 Task: Calculate the shortest route from San Francisco to Big Sur.
Action: Mouse moved to (366, 106)
Screenshot: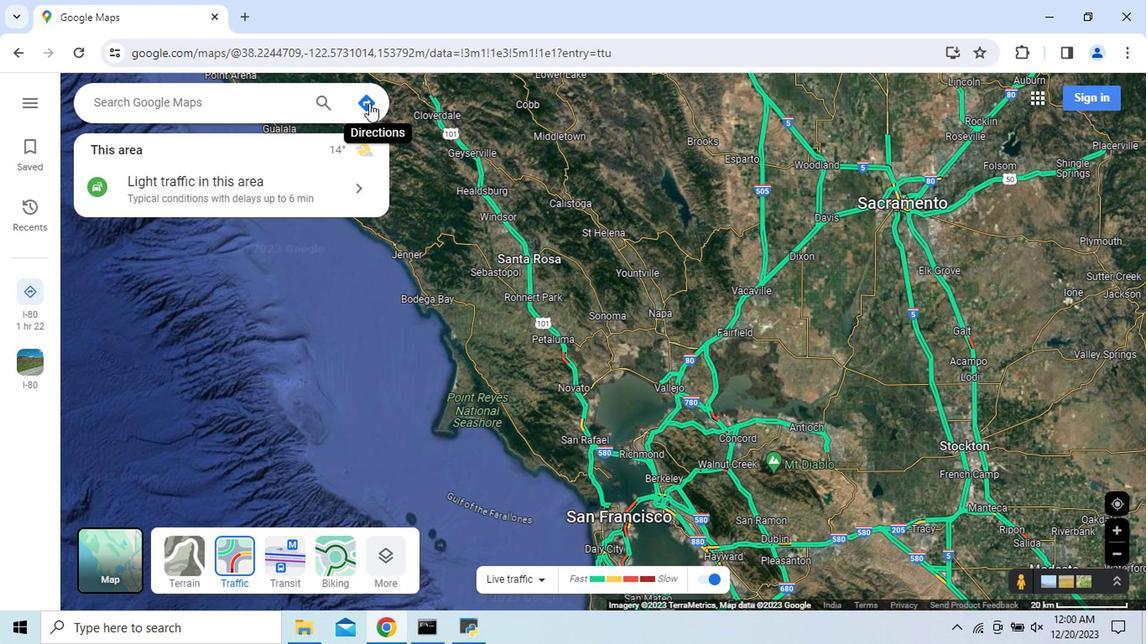 
Action: Mouse pressed left at (366, 106)
Screenshot: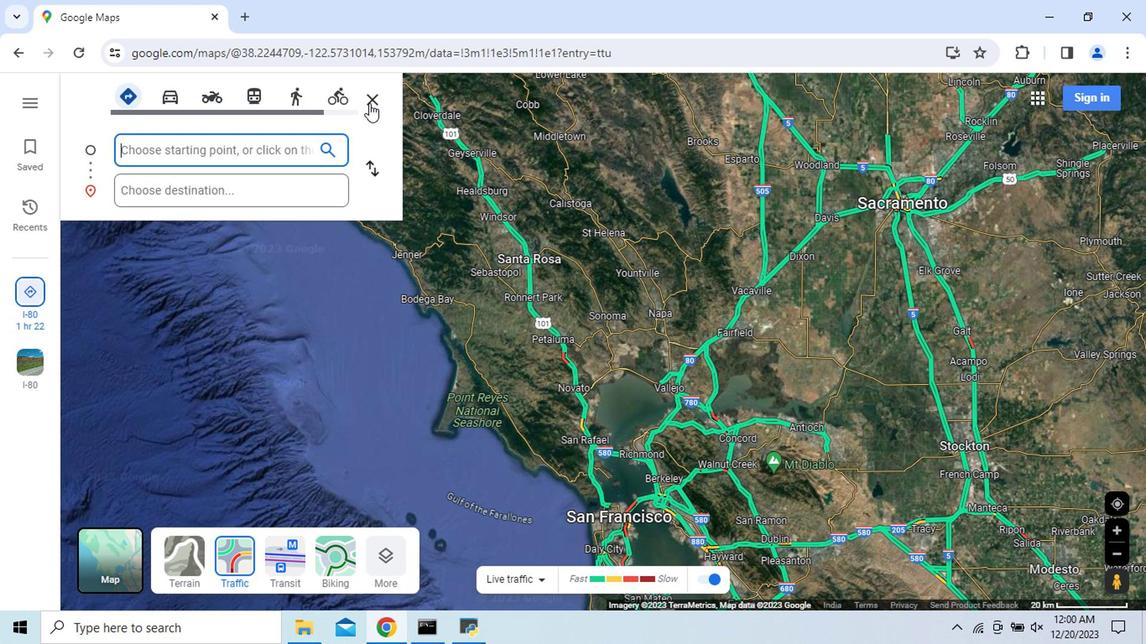 
Action: Mouse moved to (475, 367)
Screenshot: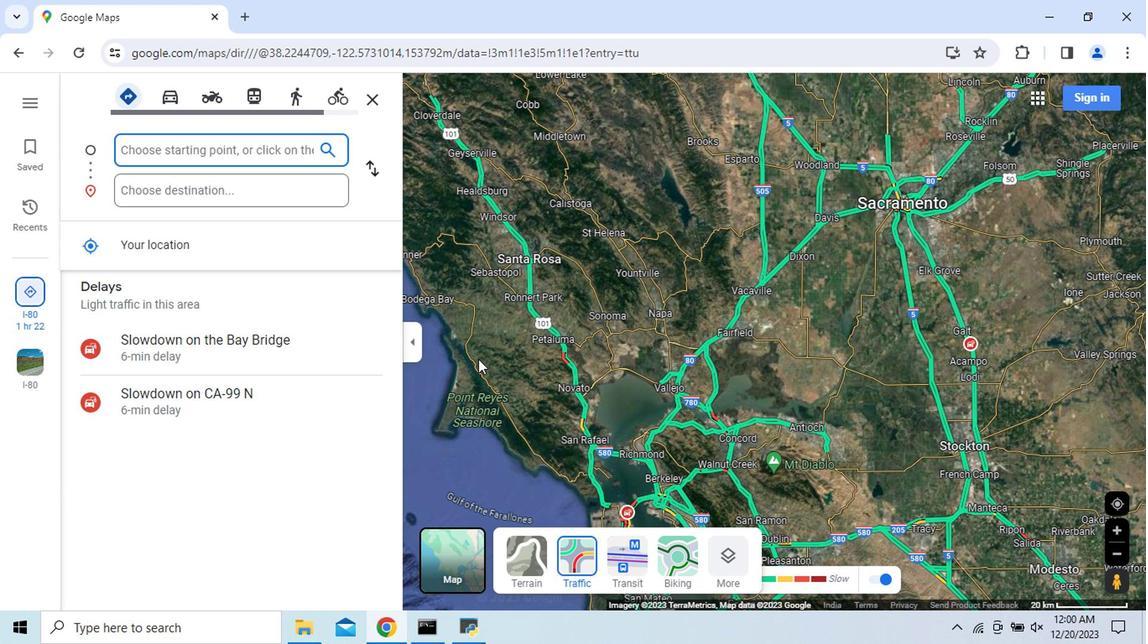 
Action: Key pressed <Key.shift>San<Key.space><Key.shift>Francisco
Screenshot: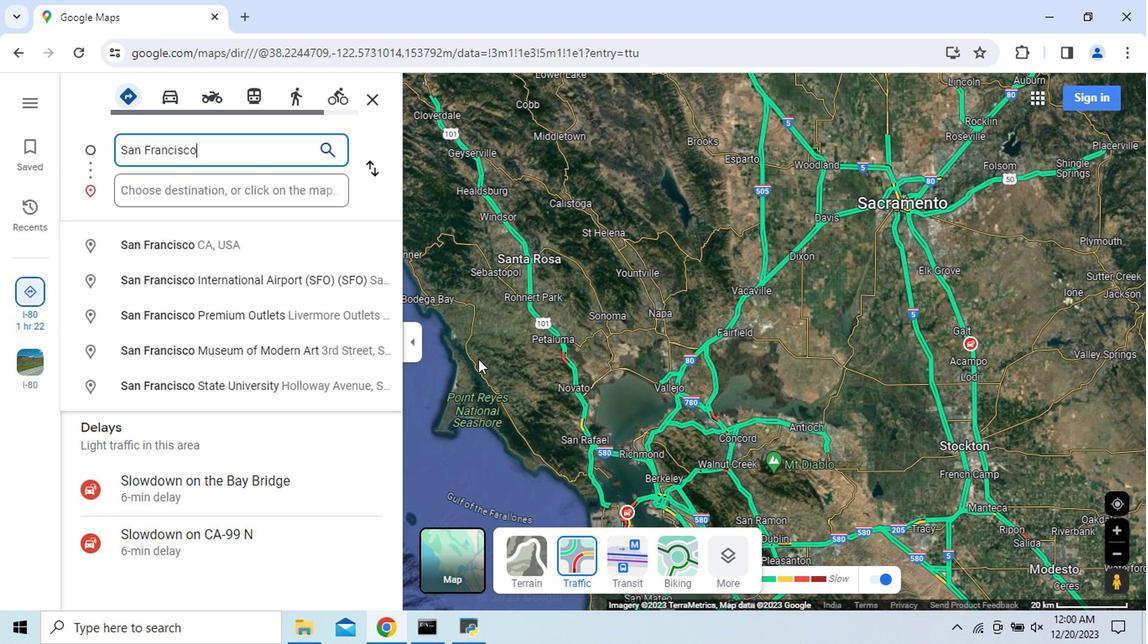 
Action: Mouse moved to (136, 194)
Screenshot: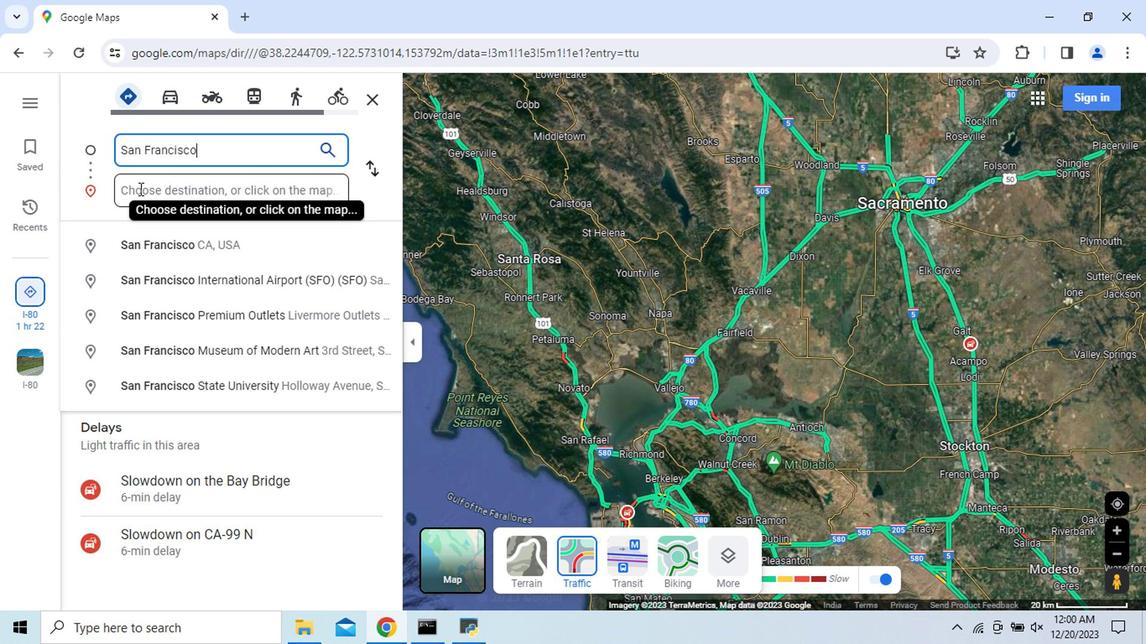 
Action: Mouse pressed left at (136, 194)
Screenshot: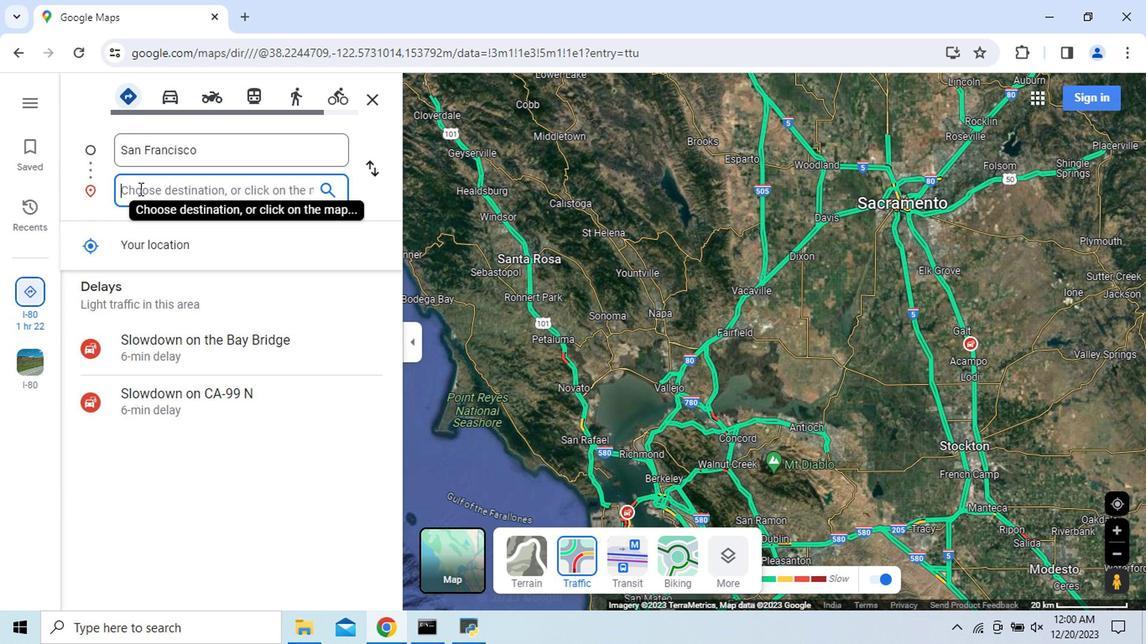 
Action: Mouse moved to (136, 194)
Screenshot: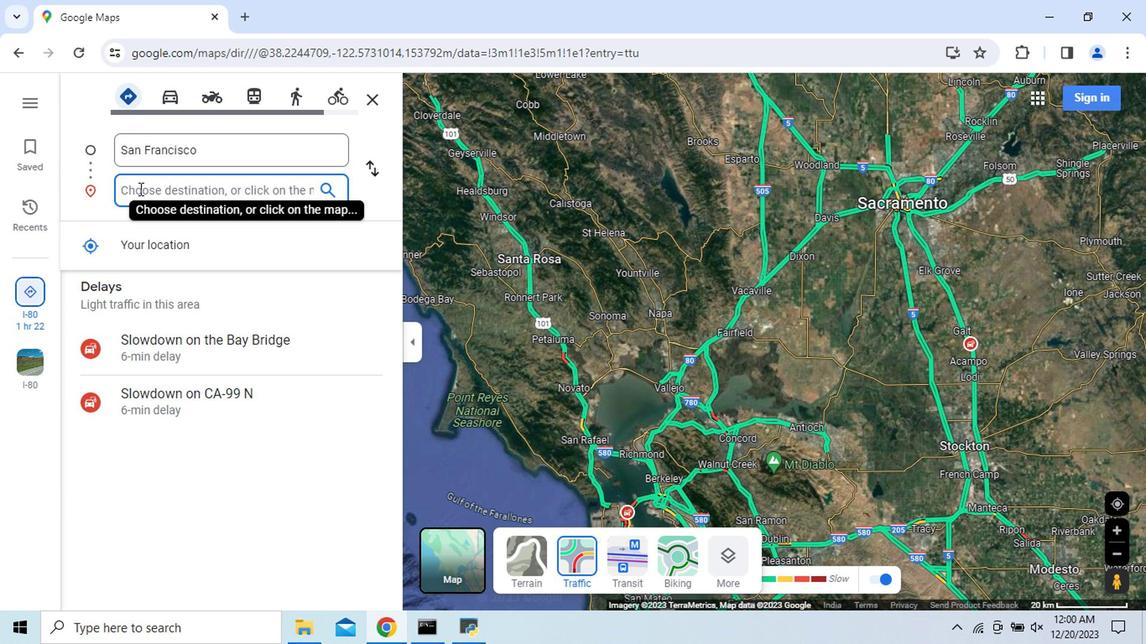 
Action: Key pressed <Key.shift>Big<Key.space><Key.shift>Sur
Screenshot: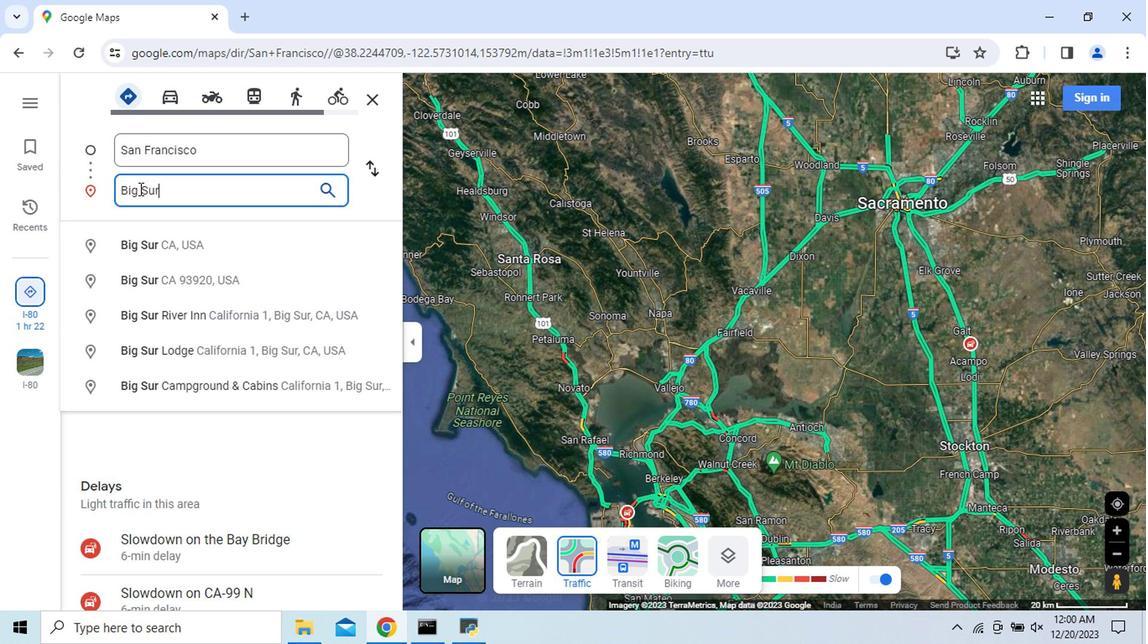
Action: Mouse moved to (167, 253)
Screenshot: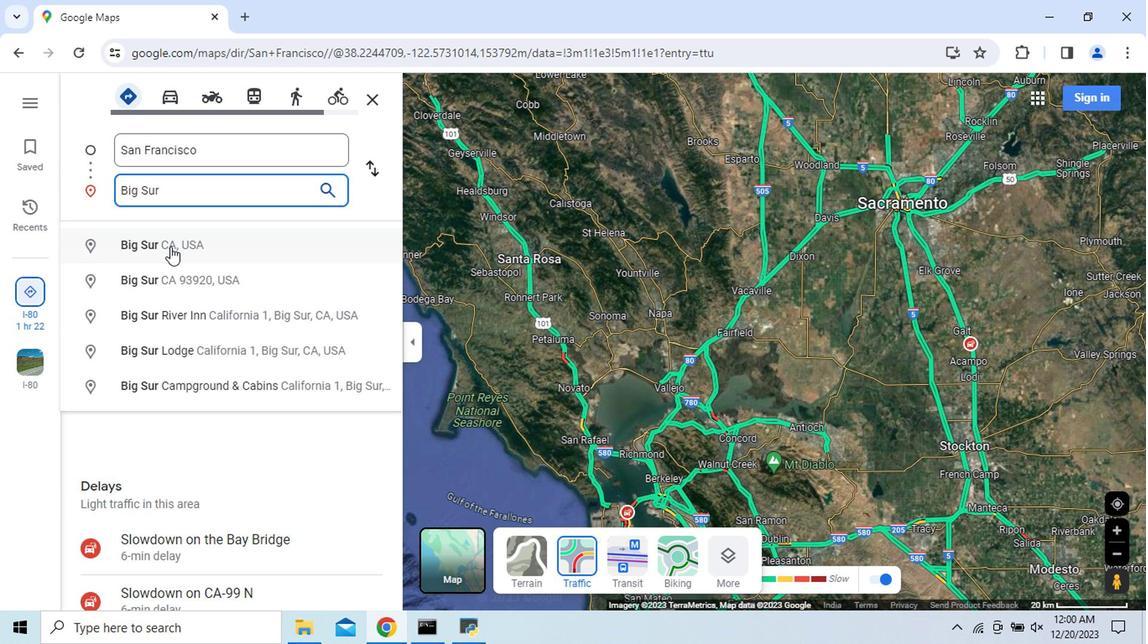 
Action: Mouse pressed left at (167, 253)
Screenshot: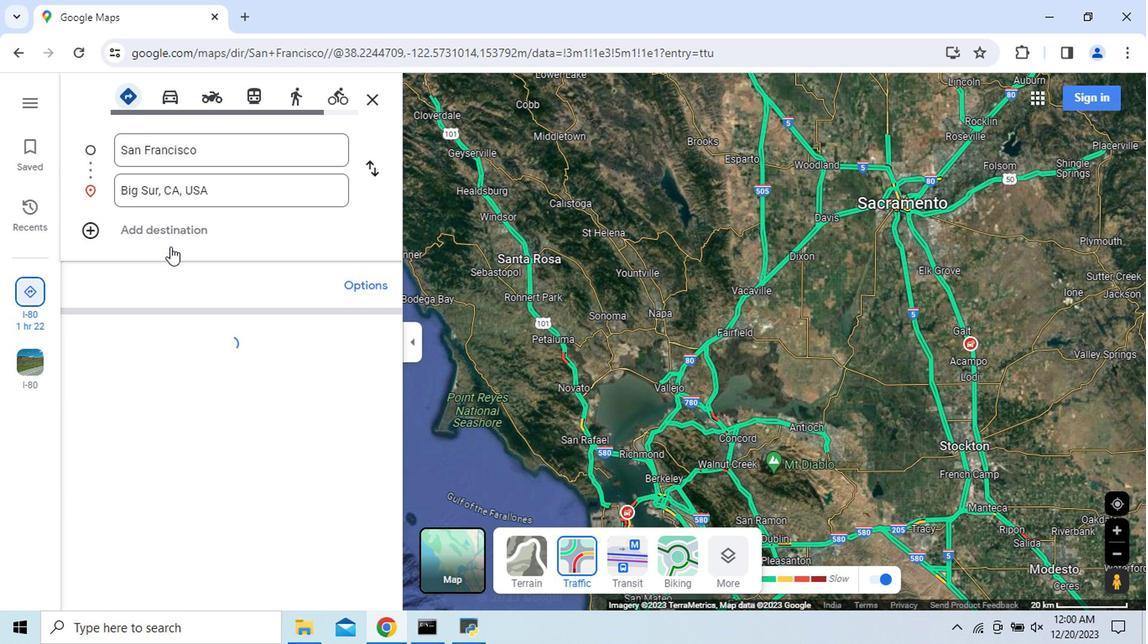 
Action: Mouse moved to (577, 567)
Screenshot: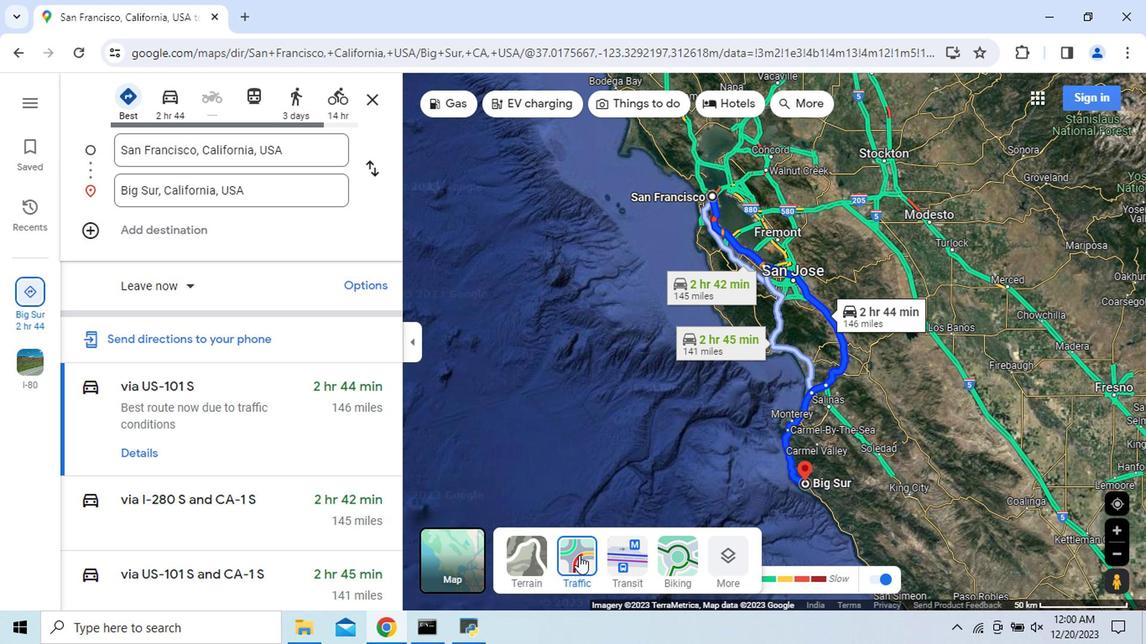 
Action: Mouse pressed left at (577, 567)
Screenshot: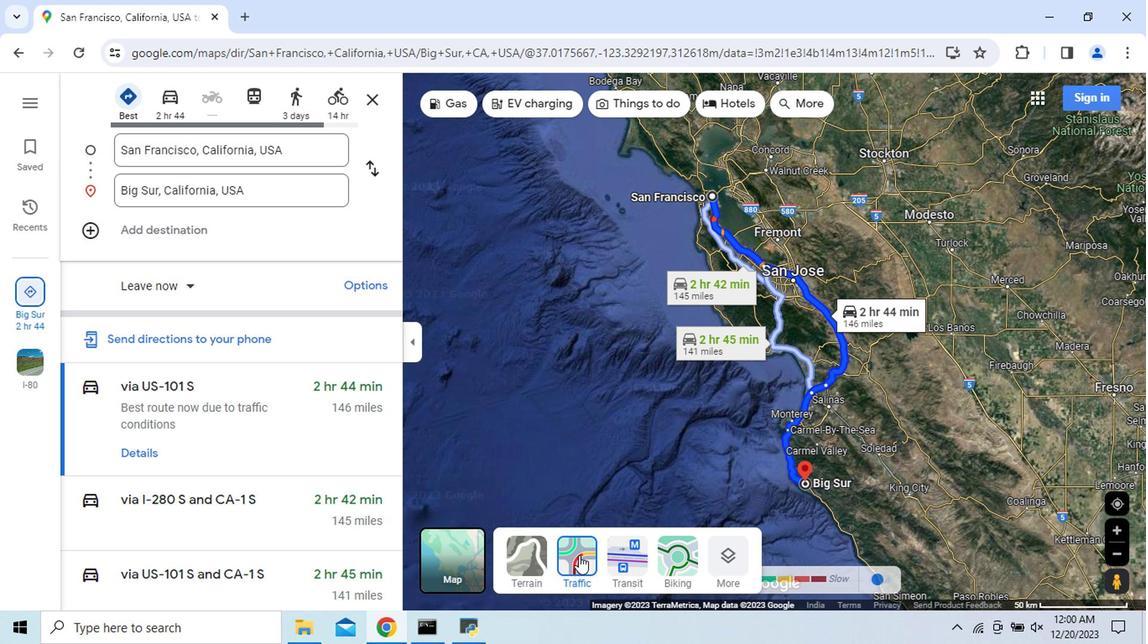 
Action: Mouse moved to (124, 100)
Screenshot: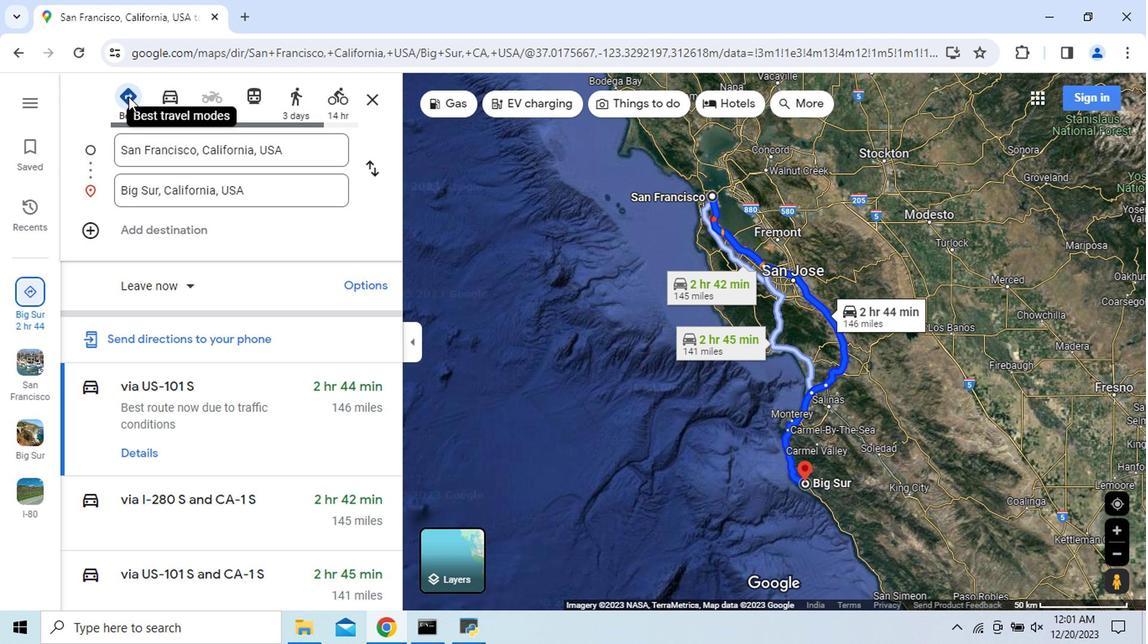 
Action: Mouse pressed left at (124, 100)
Screenshot: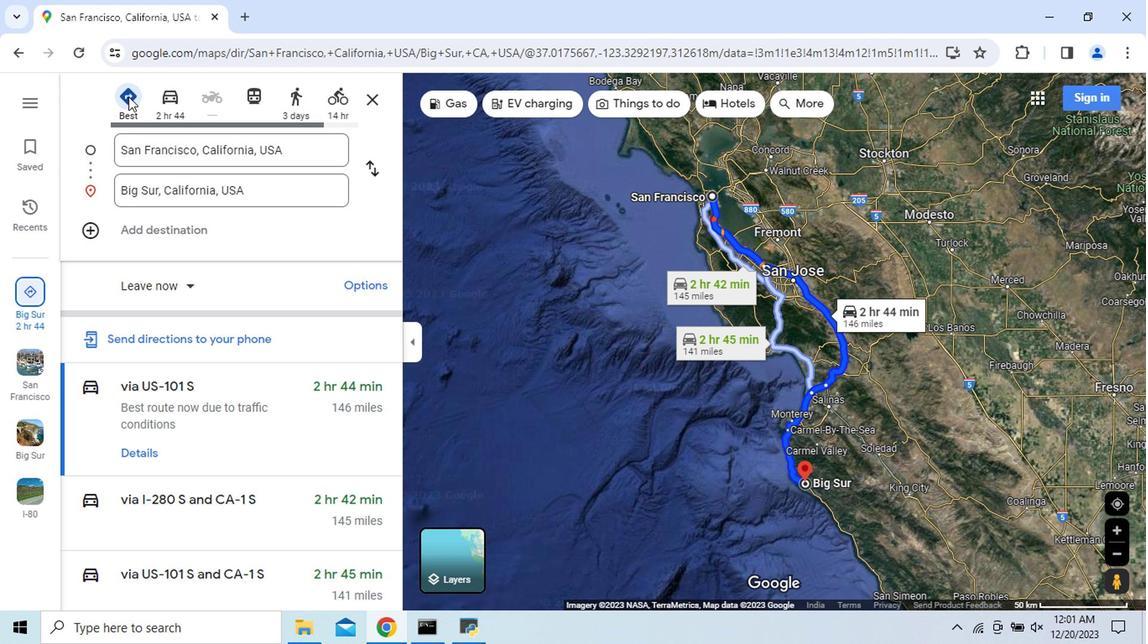 
Action: Mouse moved to (360, 289)
Screenshot: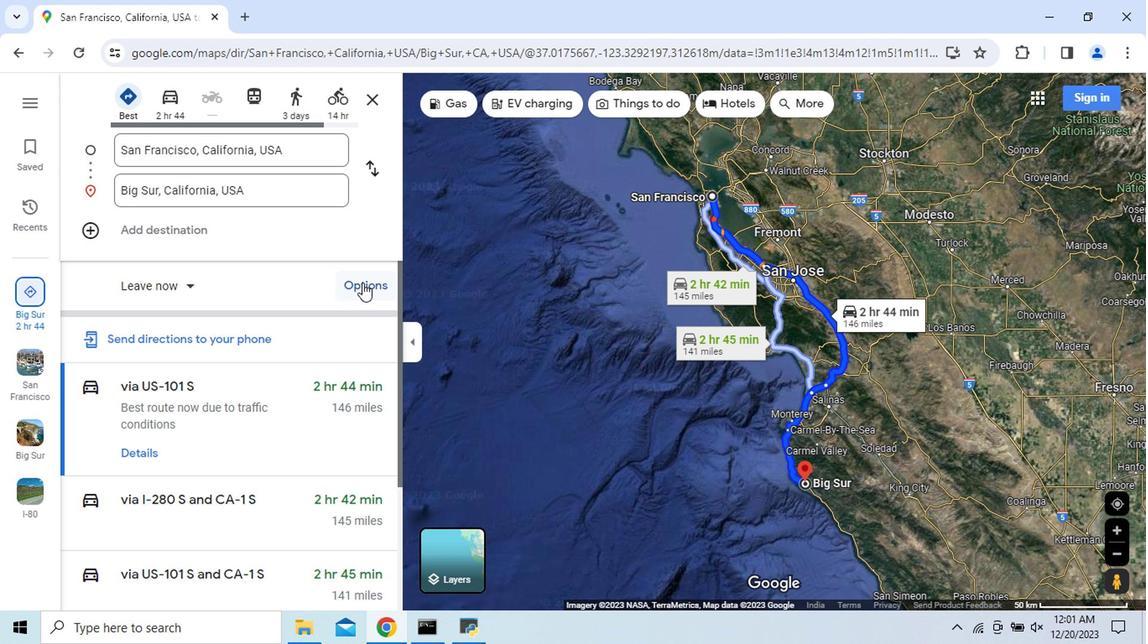 
Action: Mouse pressed left at (360, 289)
Screenshot: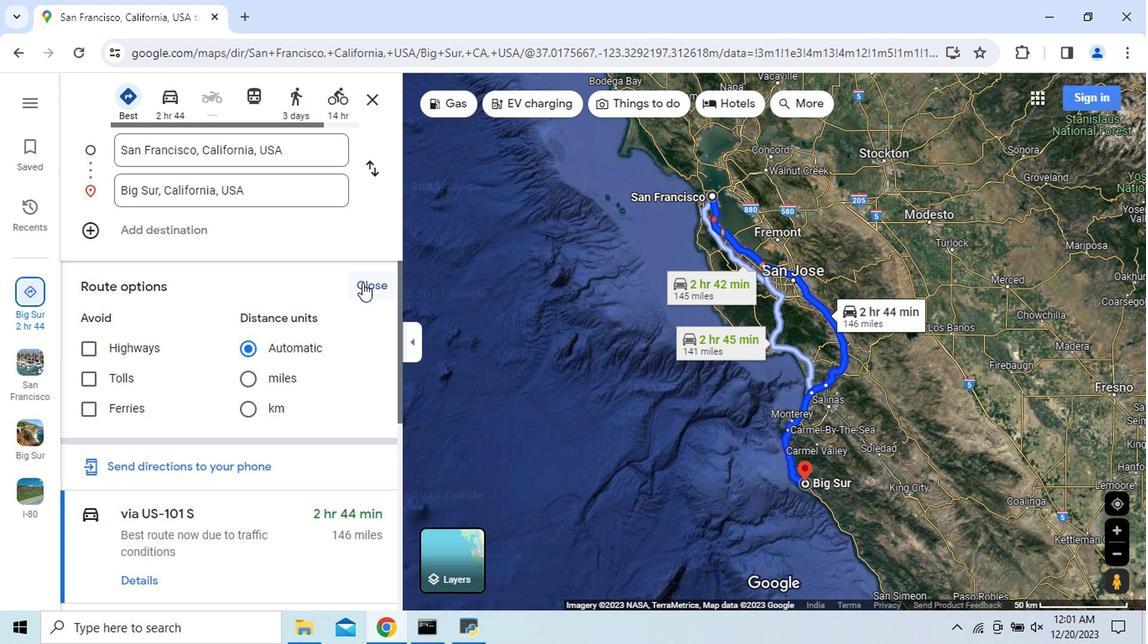 
Action: Mouse moved to (248, 96)
Screenshot: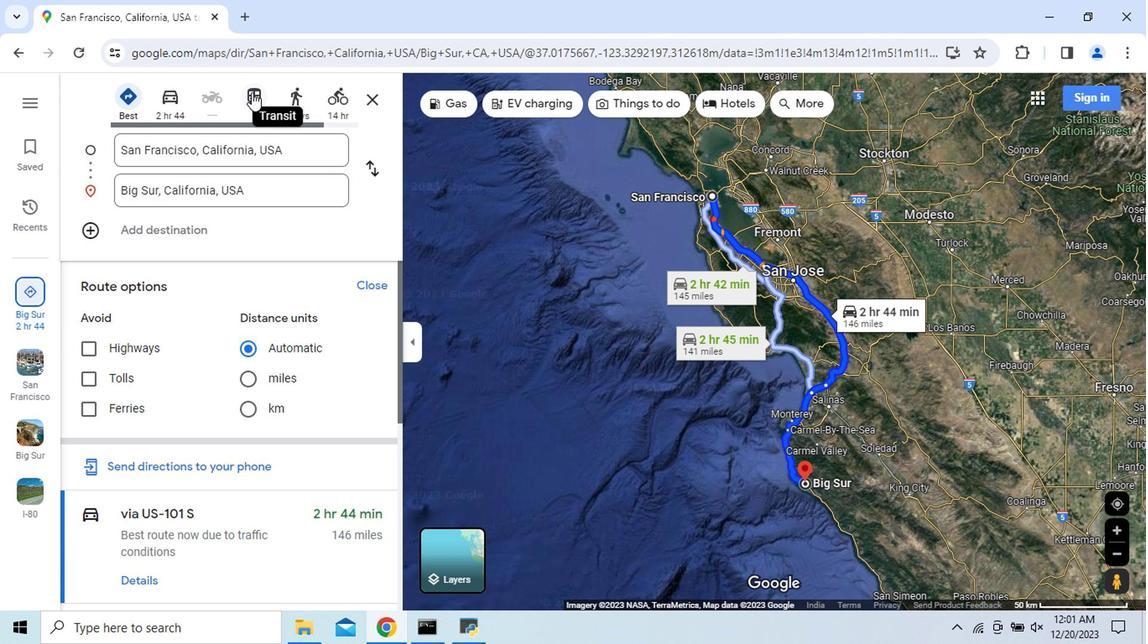 
Action: Mouse pressed left at (248, 96)
Screenshot: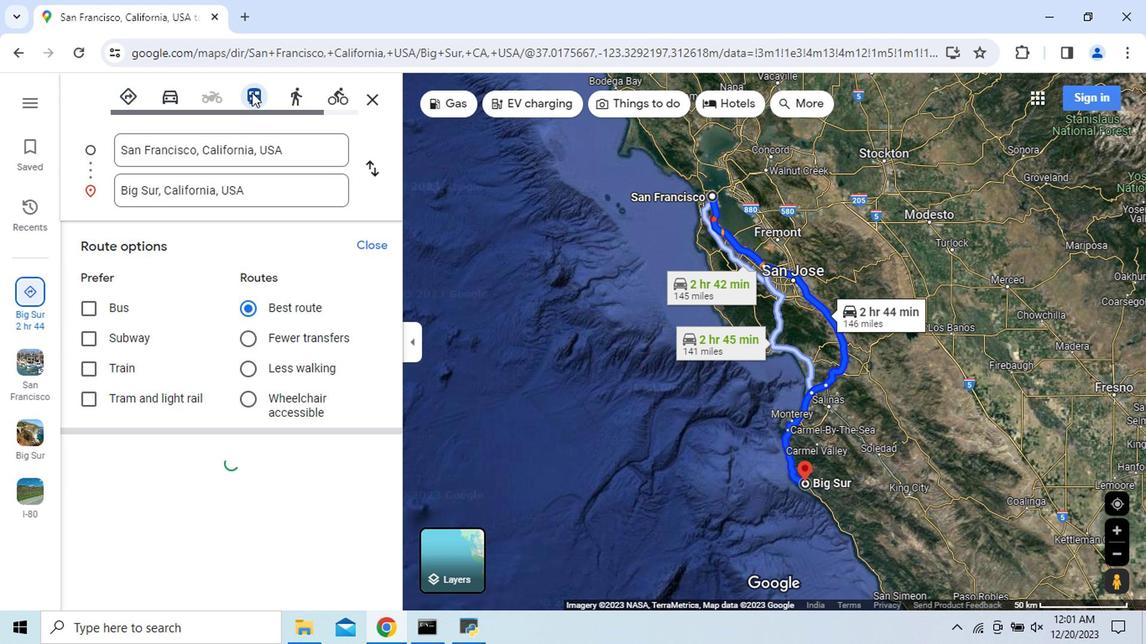 
Action: Mouse moved to (87, 375)
Screenshot: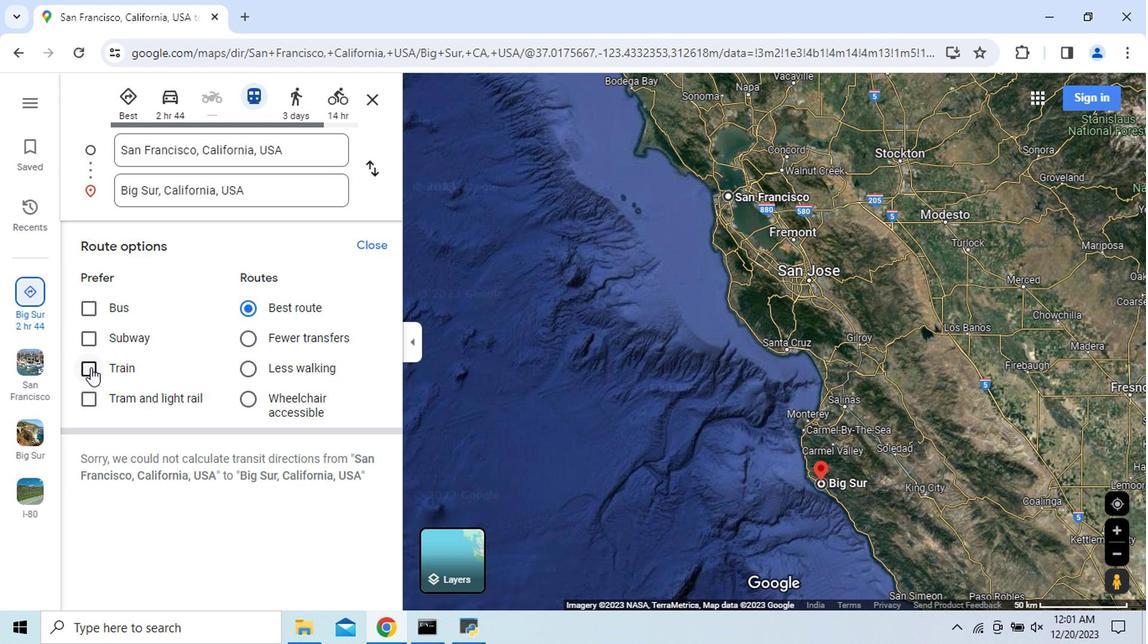 
Action: Mouse pressed left at (87, 375)
Screenshot: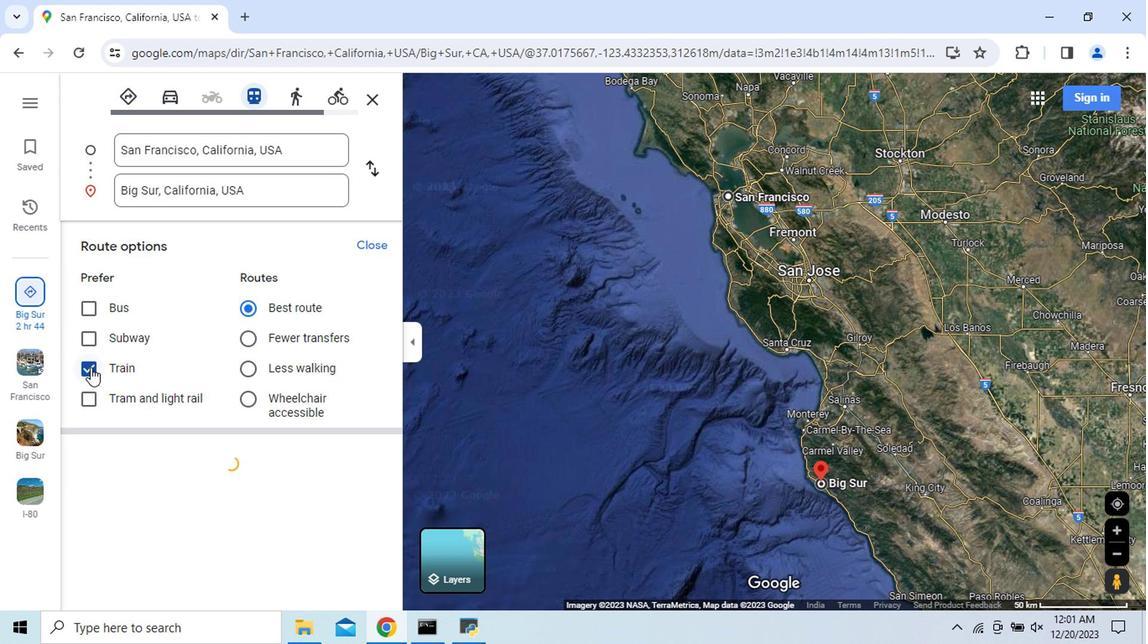 
Action: Mouse pressed left at (87, 375)
Screenshot: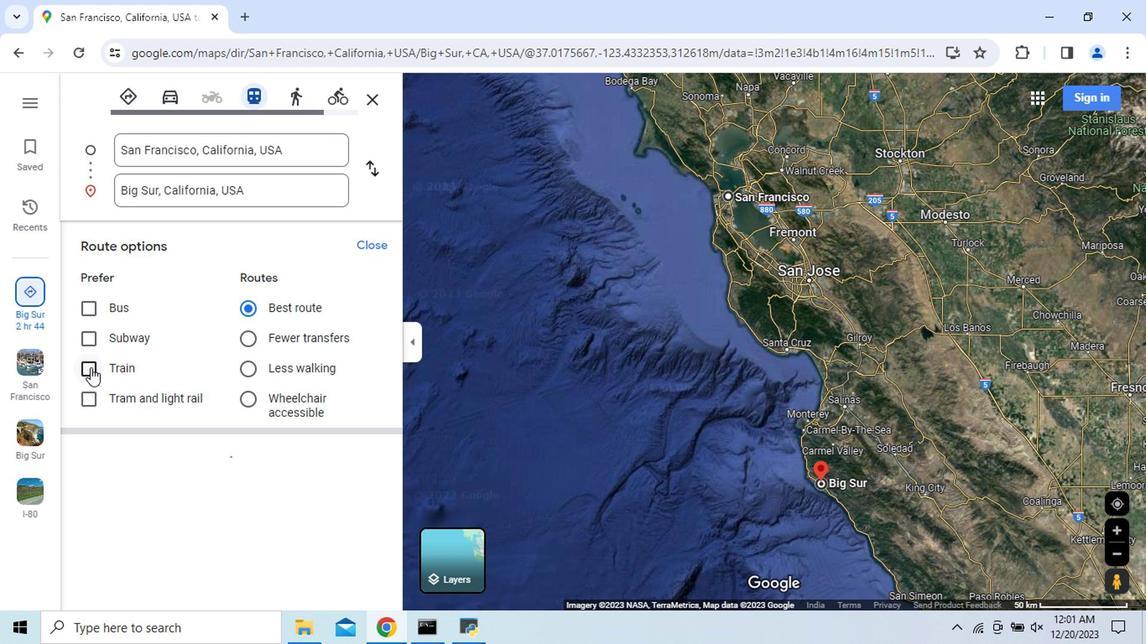 
Action: Mouse moved to (124, 100)
Screenshot: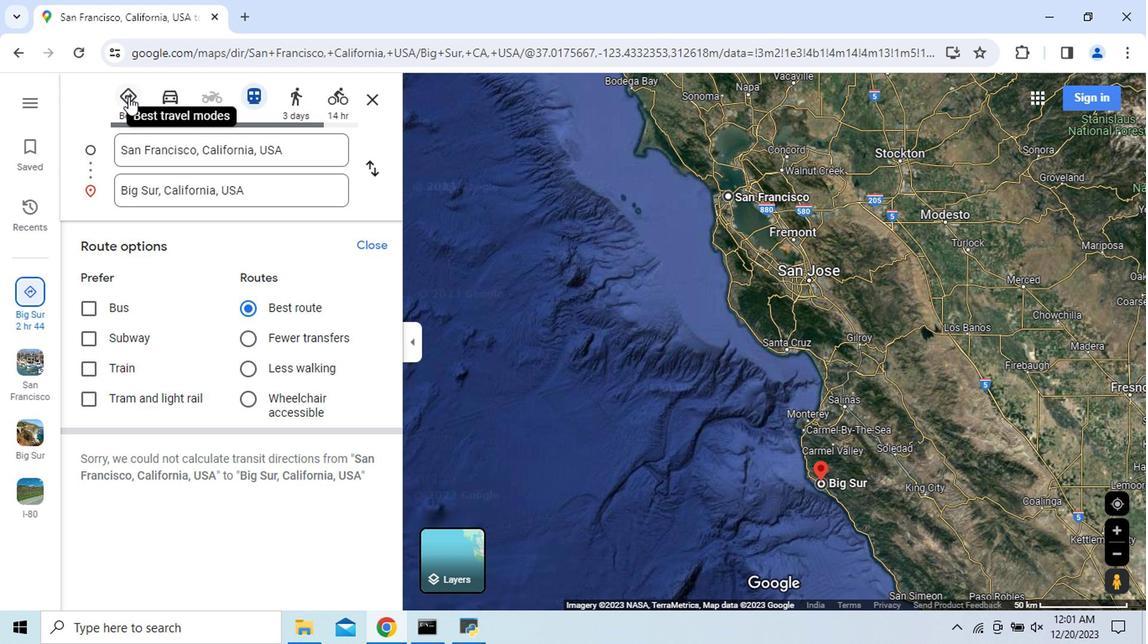 
Action: Mouse pressed left at (124, 100)
Screenshot: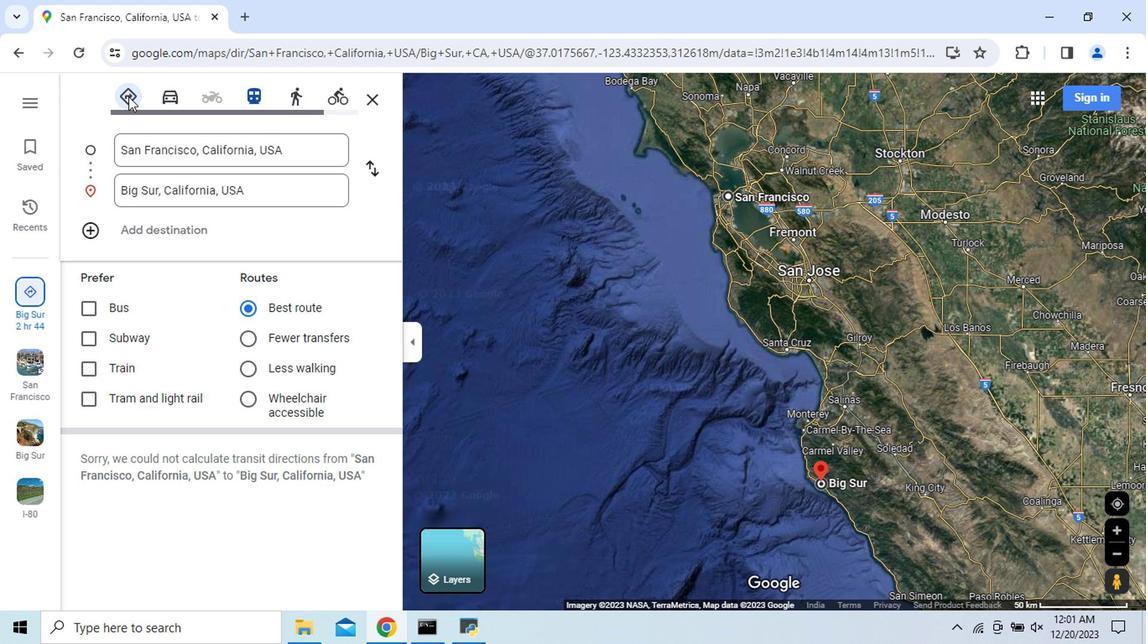 
Action: Mouse moved to (311, 504)
Screenshot: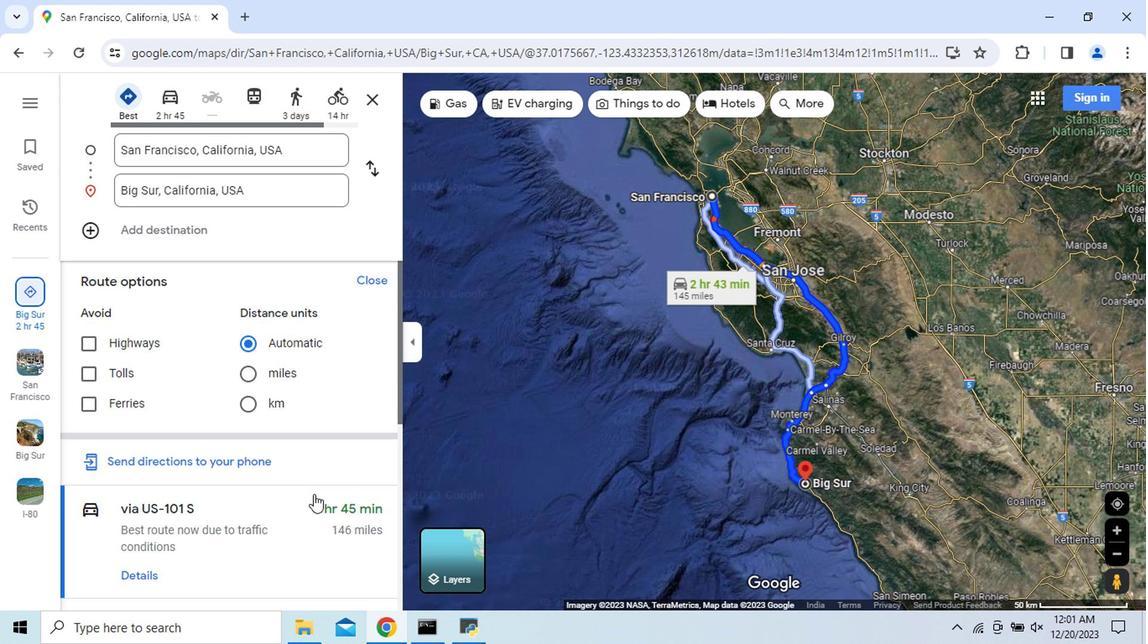 
Action: Mouse scrolled (311, 503) with delta (0, 0)
Screenshot: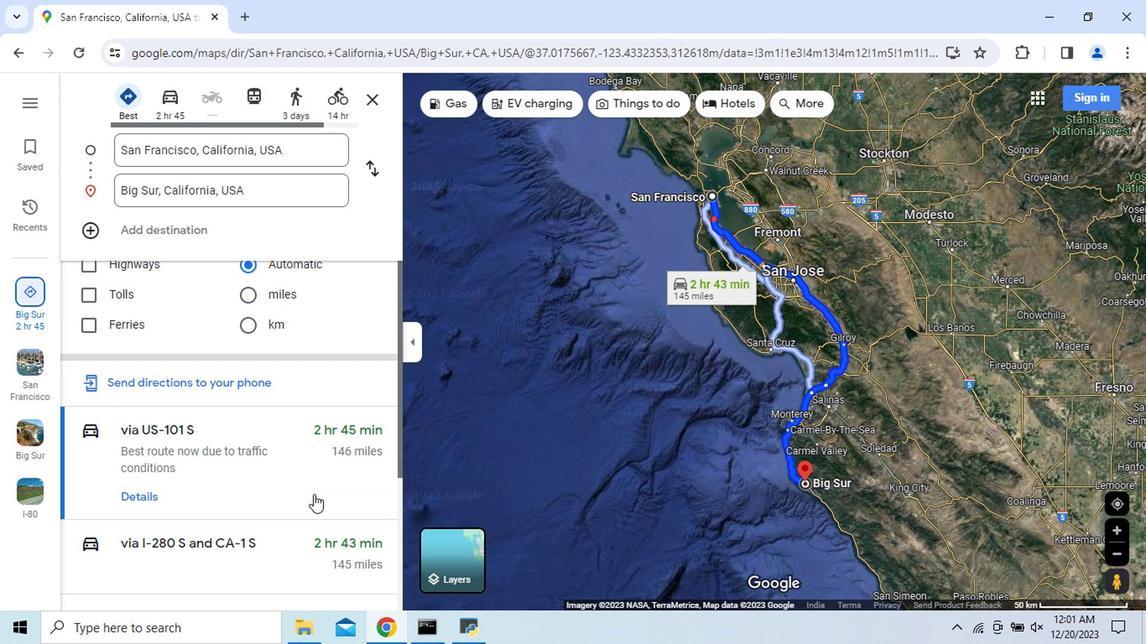 
Action: Mouse scrolled (311, 503) with delta (0, 0)
Screenshot: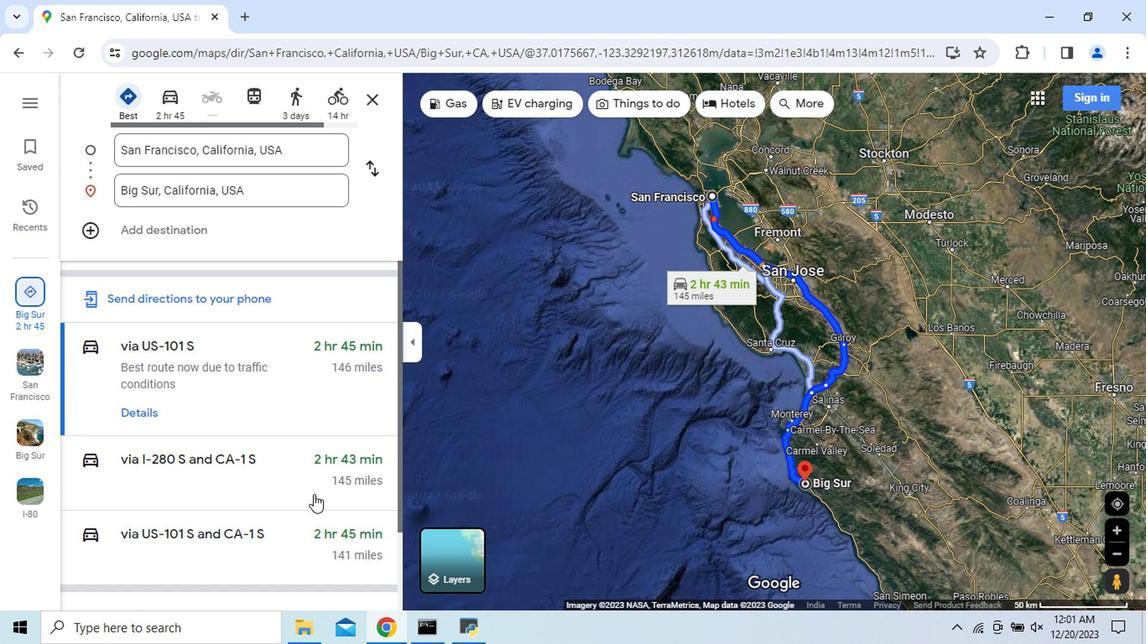 
Action: Mouse scrolled (311, 503) with delta (0, 0)
Screenshot: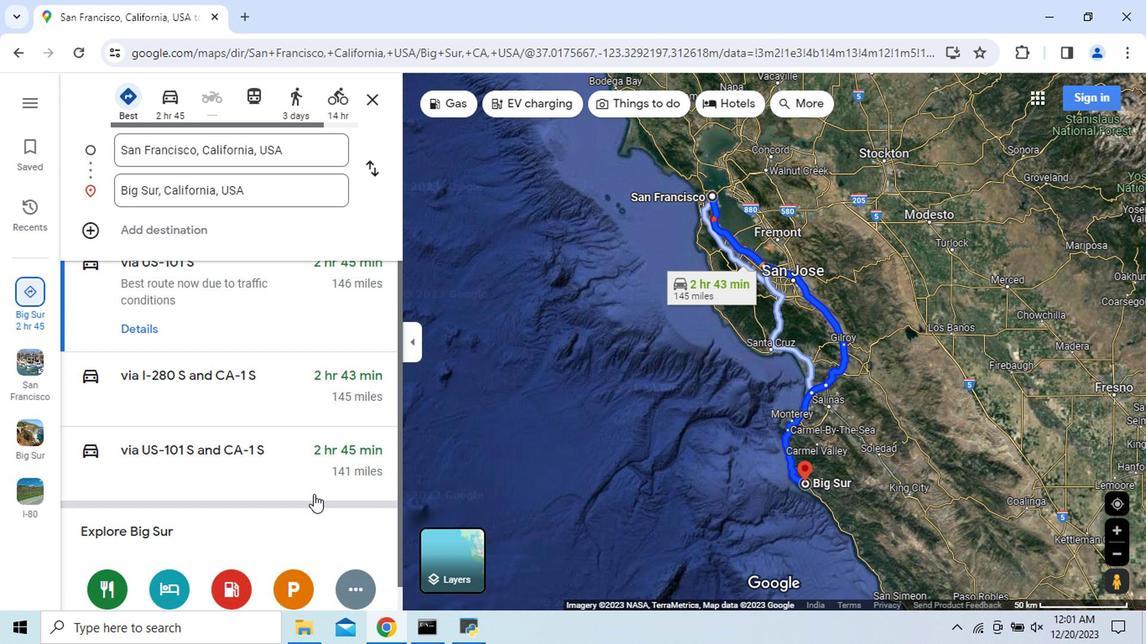 
Action: Mouse moved to (185, 338)
Screenshot: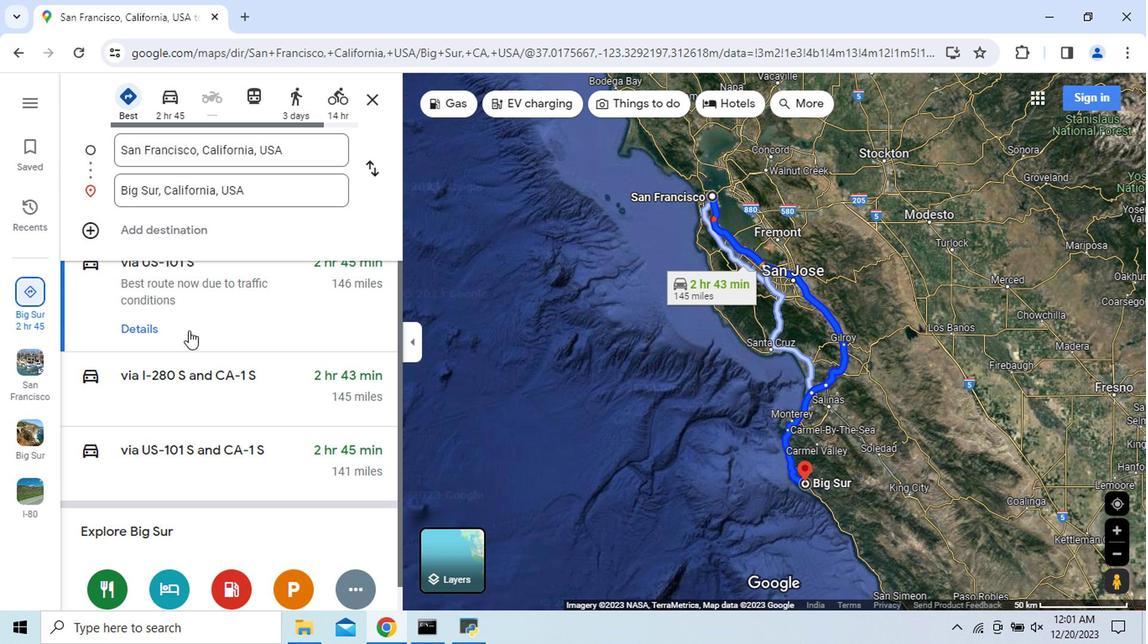 
Action: Mouse pressed left at (185, 338)
Screenshot: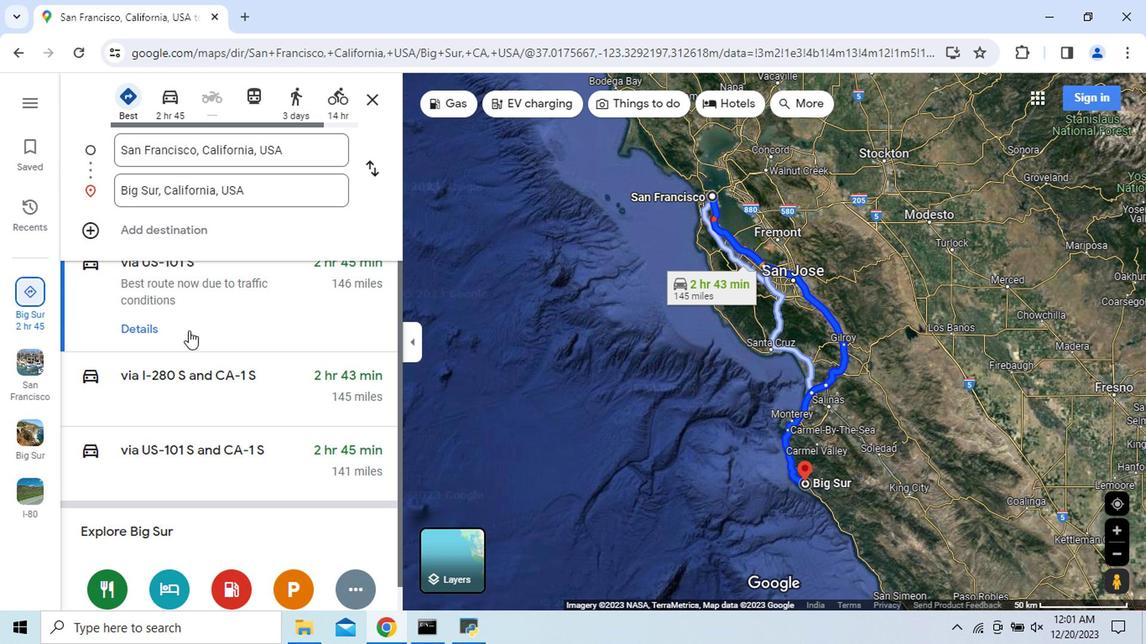 
Action: Mouse moved to (85, 323)
Screenshot: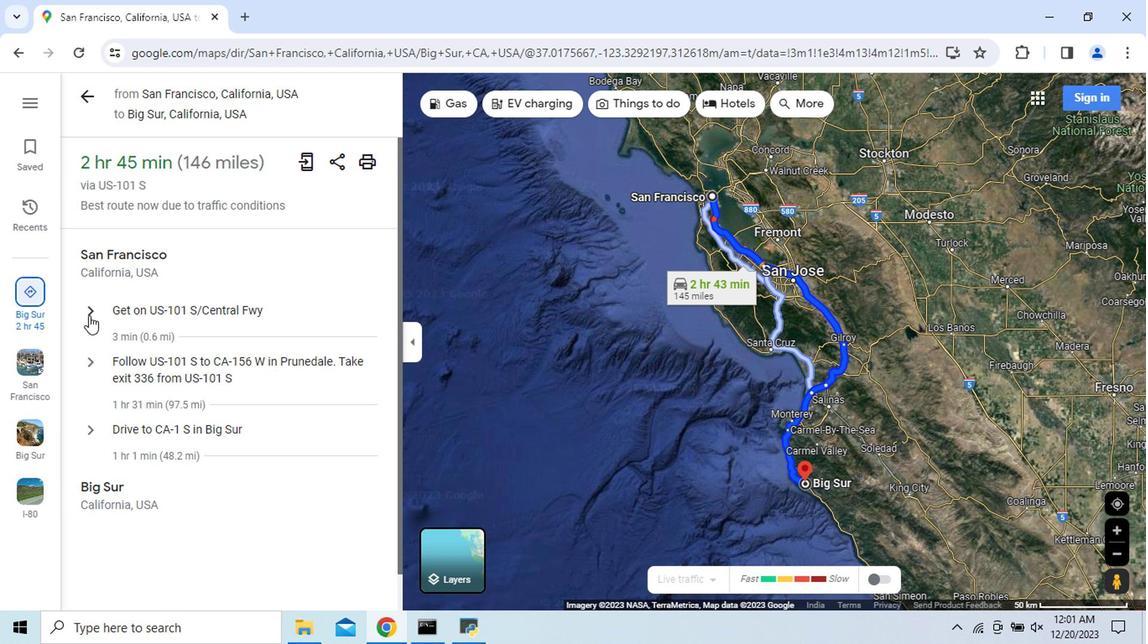 
Action: Mouse pressed left at (85, 323)
Screenshot: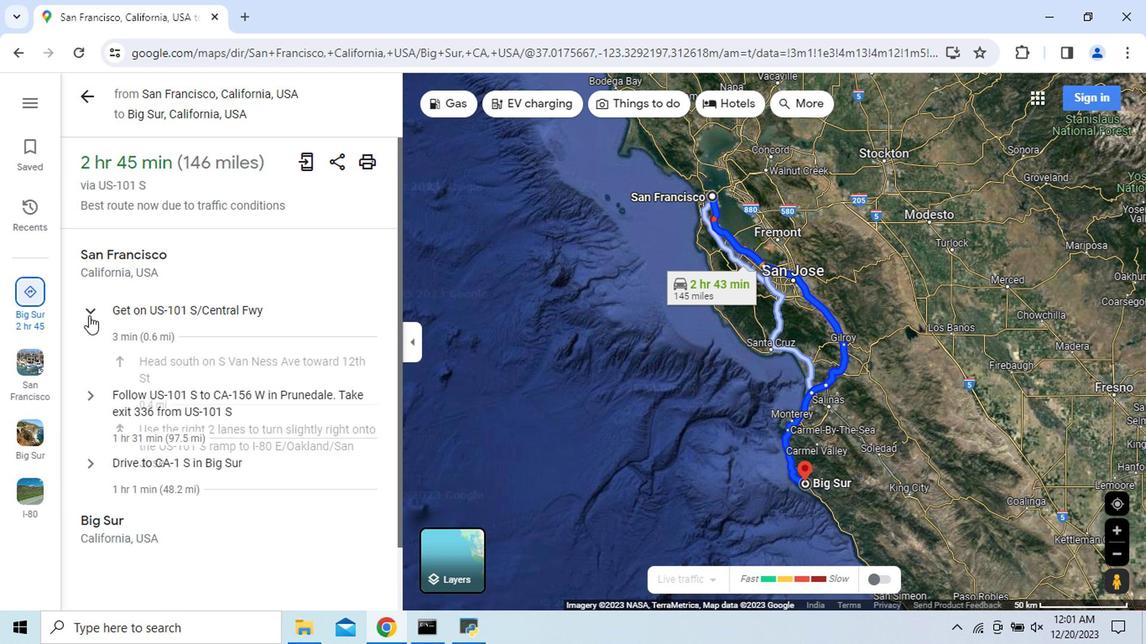 
Action: Mouse moved to (93, 526)
Screenshot: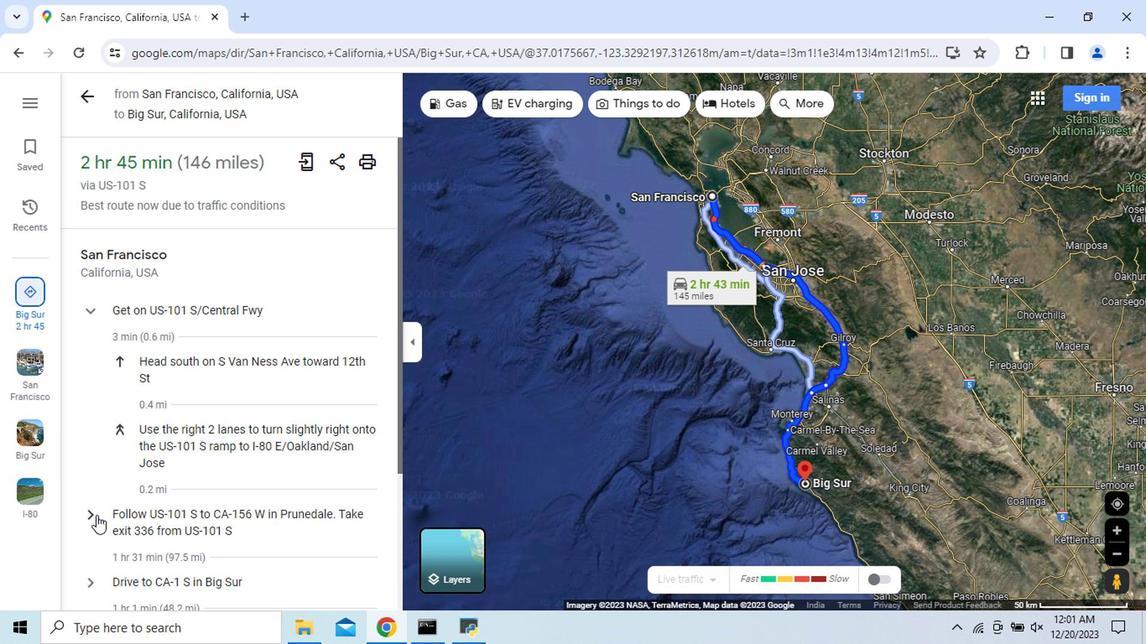 
Action: Mouse pressed left at (93, 526)
Screenshot: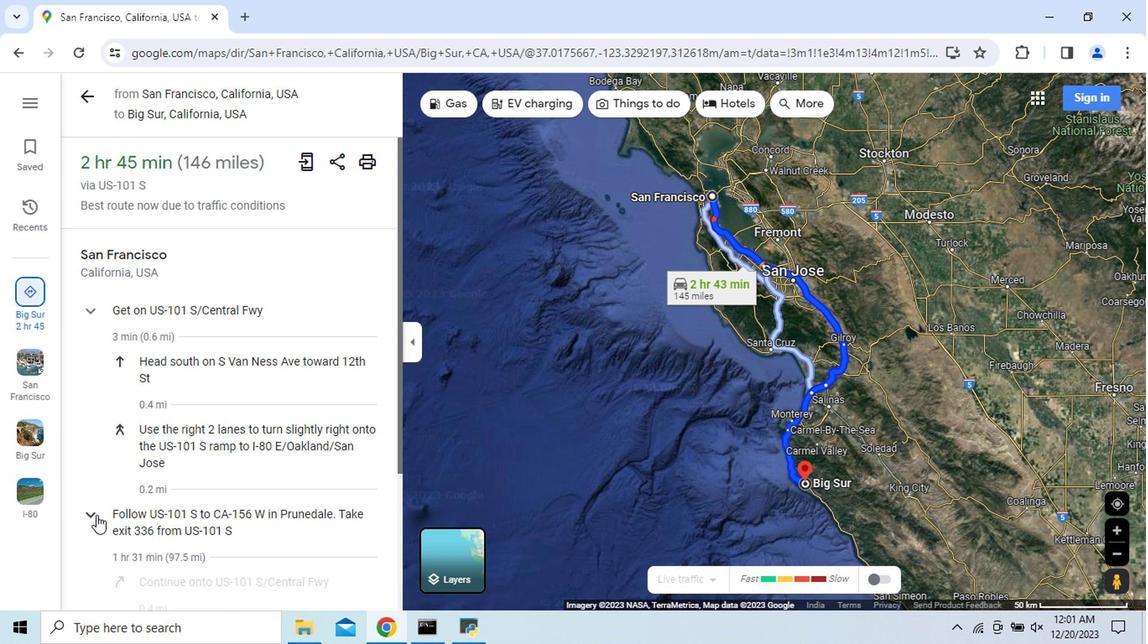 
Action: Mouse scrolled (93, 525) with delta (0, 0)
Screenshot: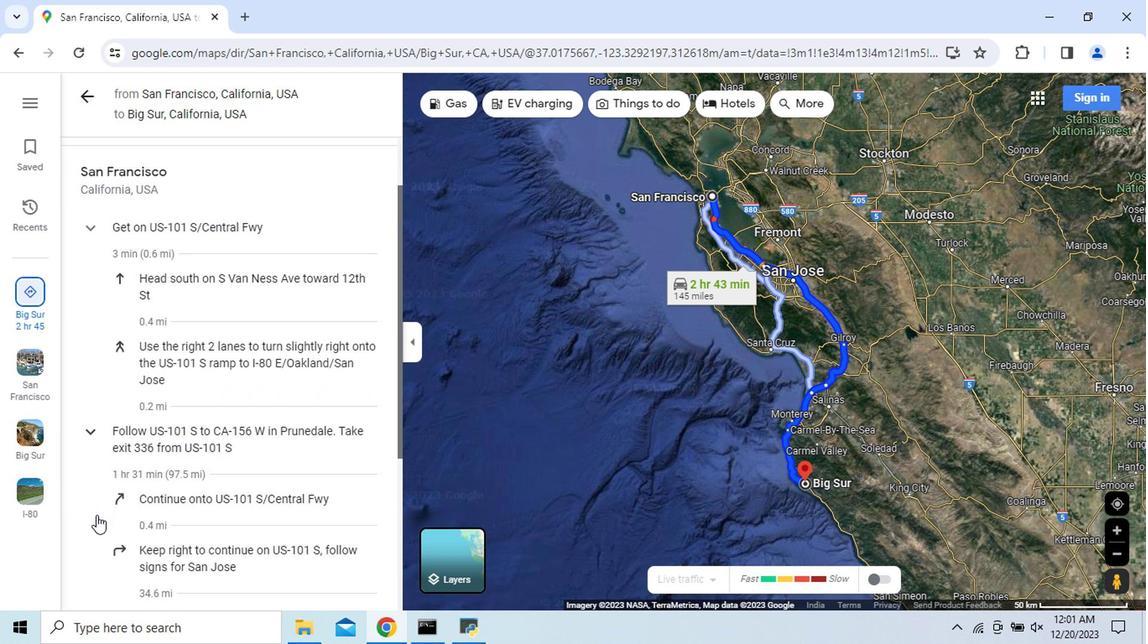 
Action: Mouse scrolled (93, 525) with delta (0, 0)
Screenshot: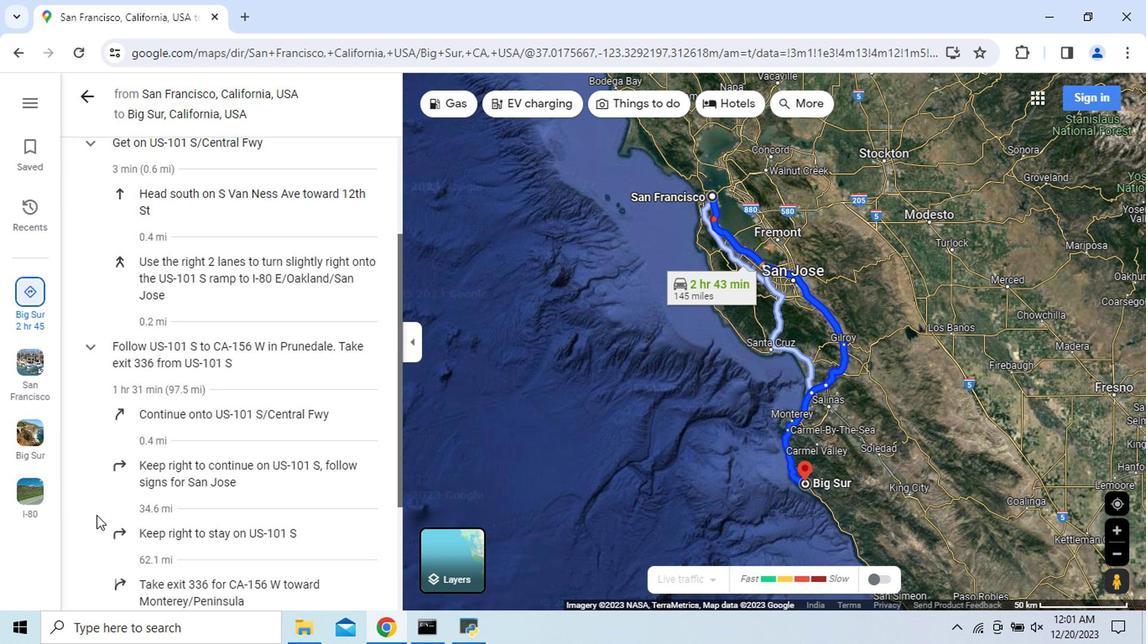 
Action: Mouse scrolled (93, 525) with delta (0, 0)
Screenshot: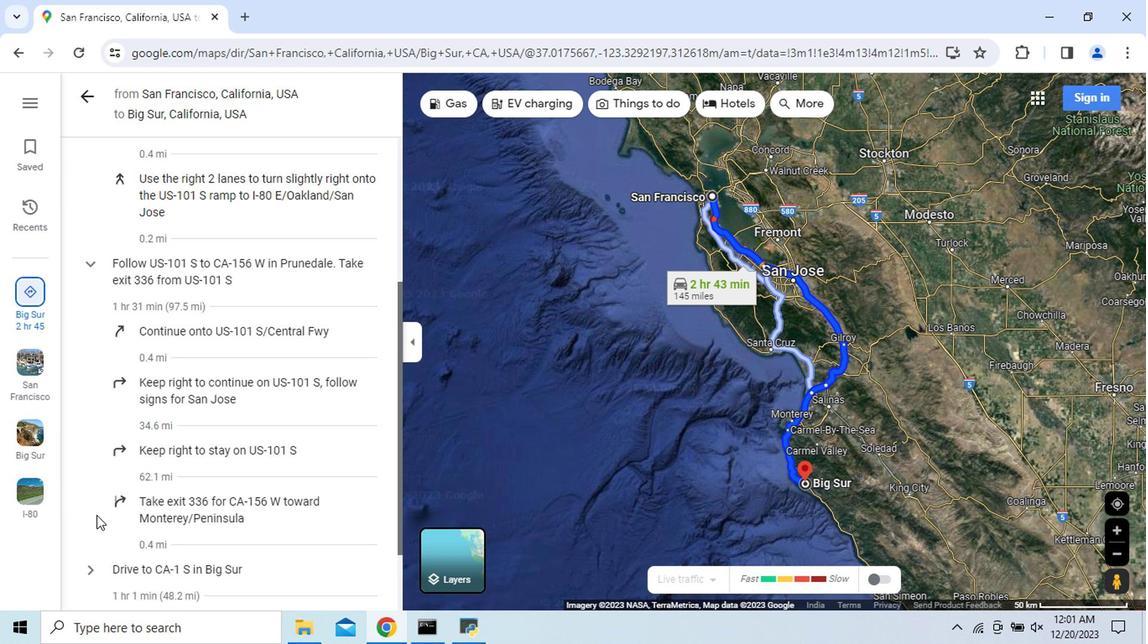 
Action: Mouse scrolled (93, 525) with delta (0, 0)
Screenshot: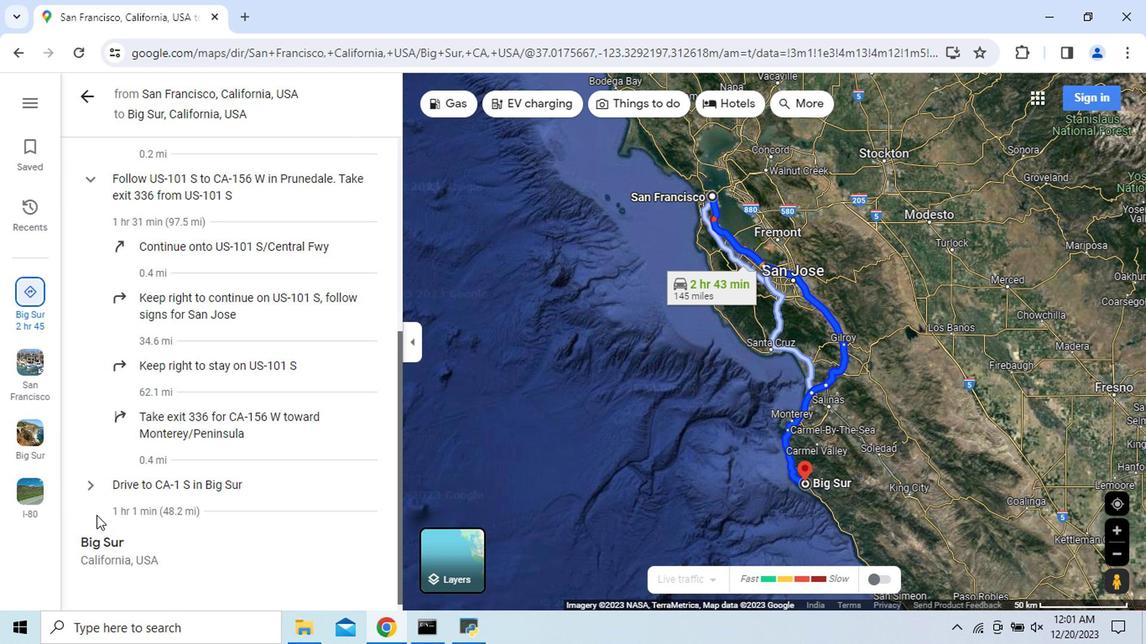 
Action: Mouse moved to (85, 502)
Screenshot: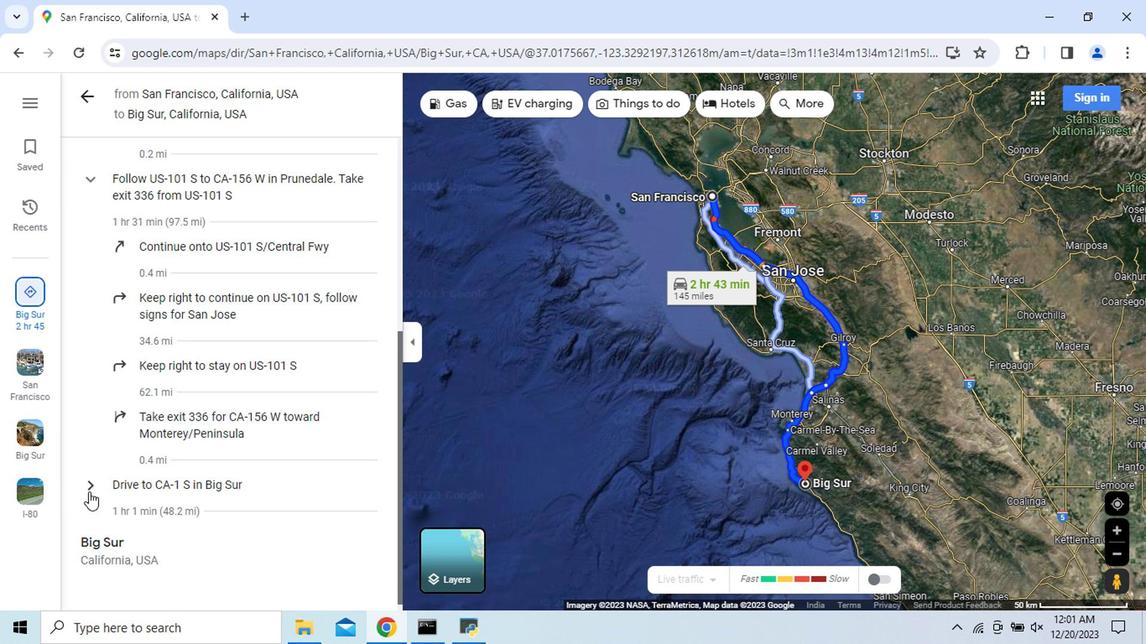 
Action: Mouse pressed left at (85, 502)
Screenshot: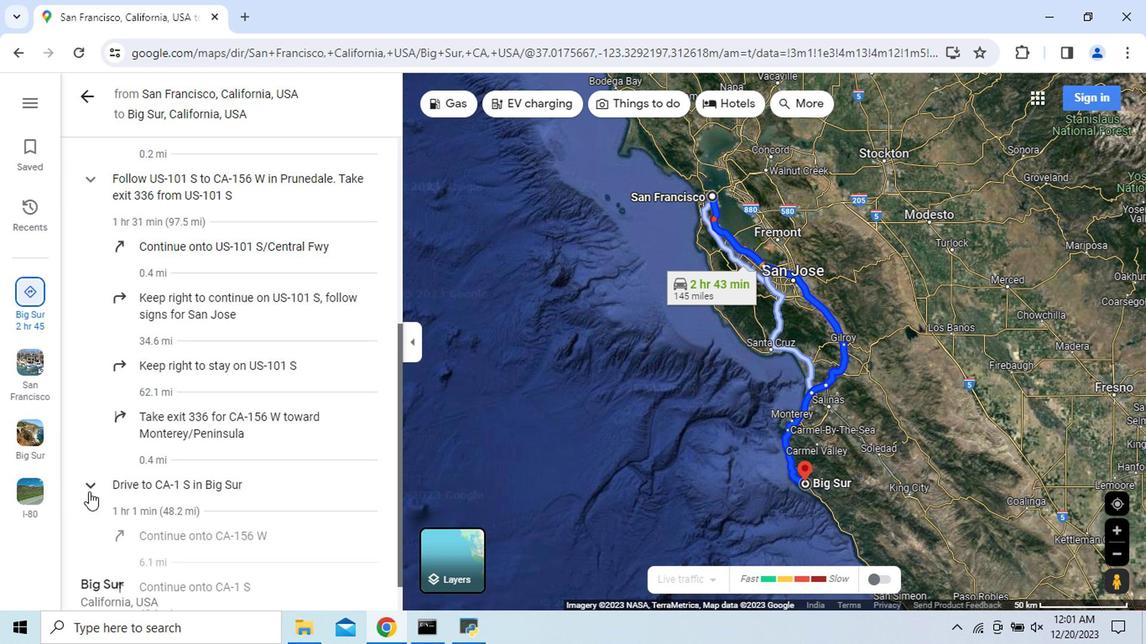 
Action: Mouse moved to (91, 533)
Screenshot: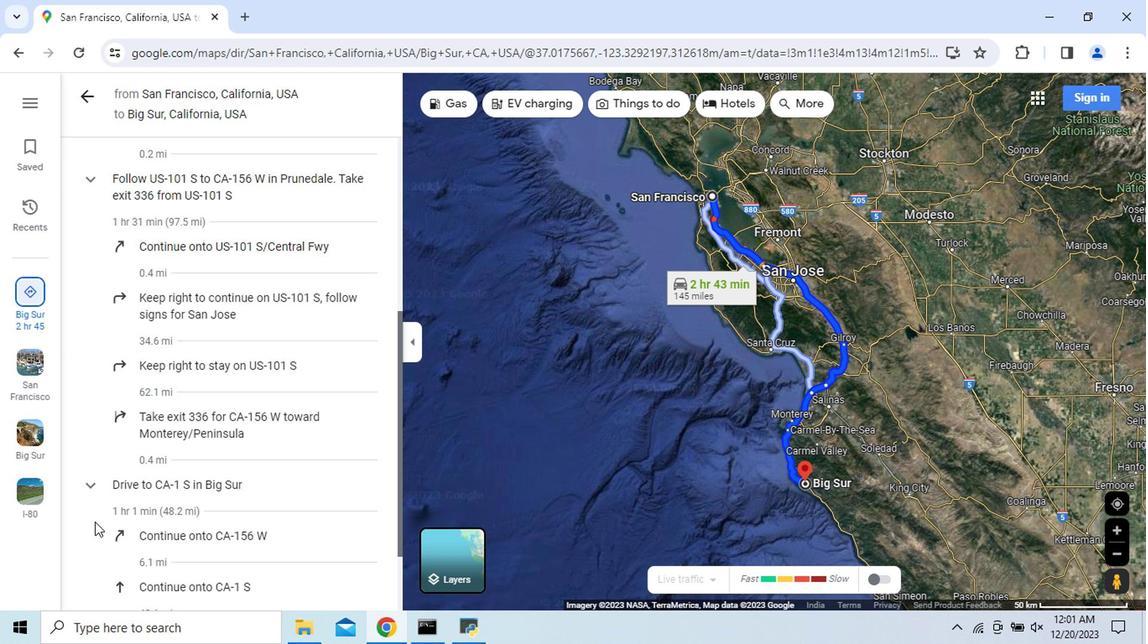 
Action: Mouse scrolled (91, 531) with delta (0, -1)
Screenshot: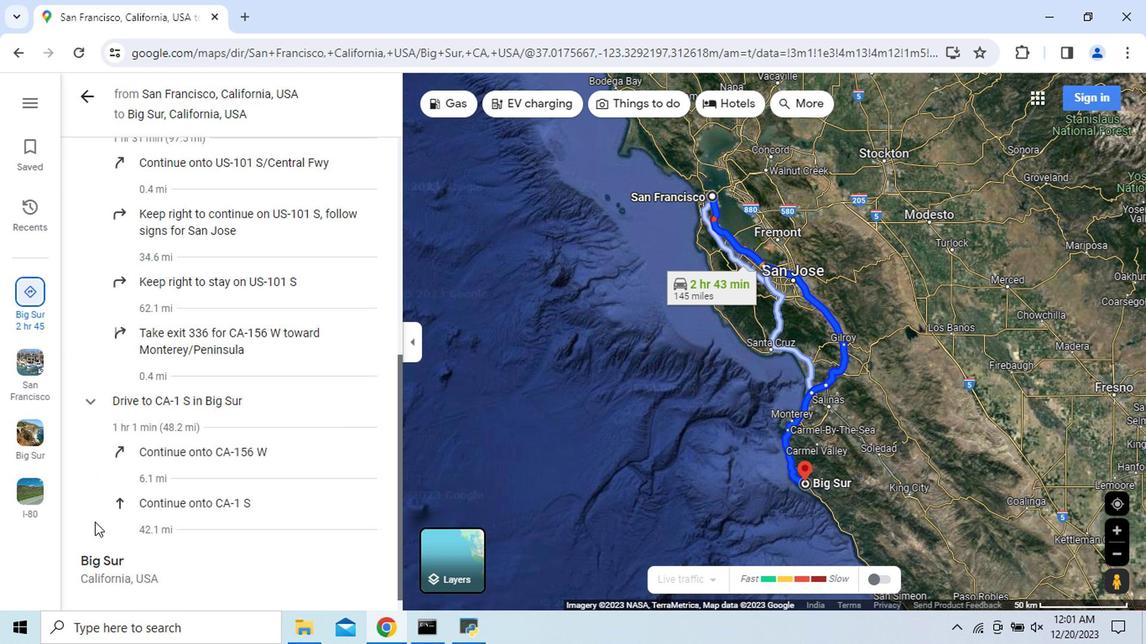 
Action: Mouse scrolled (91, 531) with delta (0, -1)
Screenshot: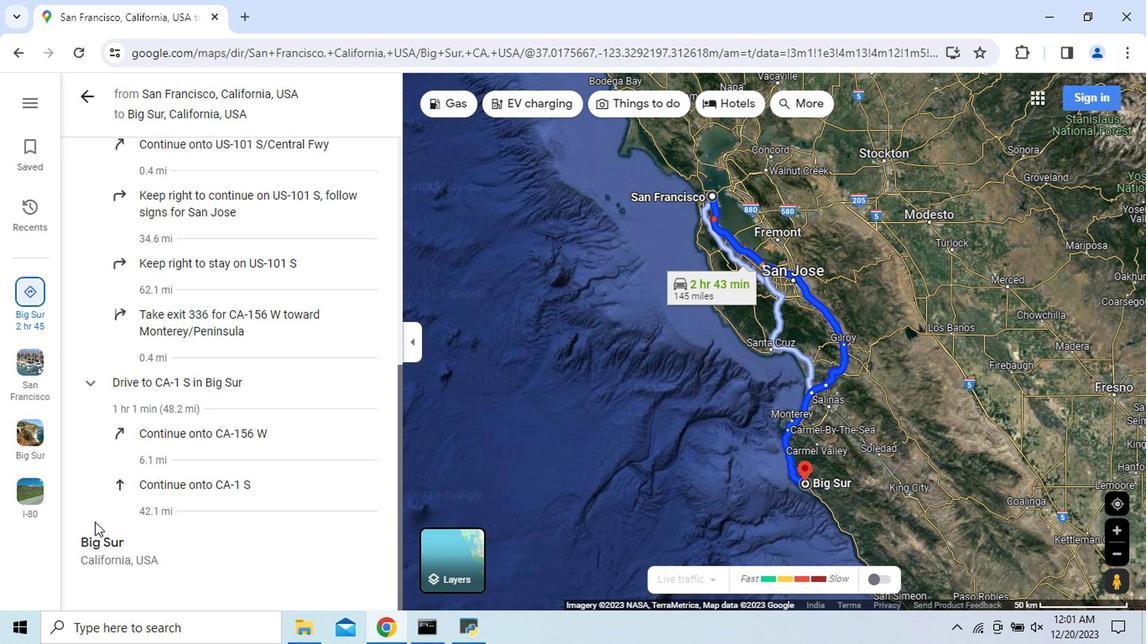
Action: Mouse moved to (78, 102)
Screenshot: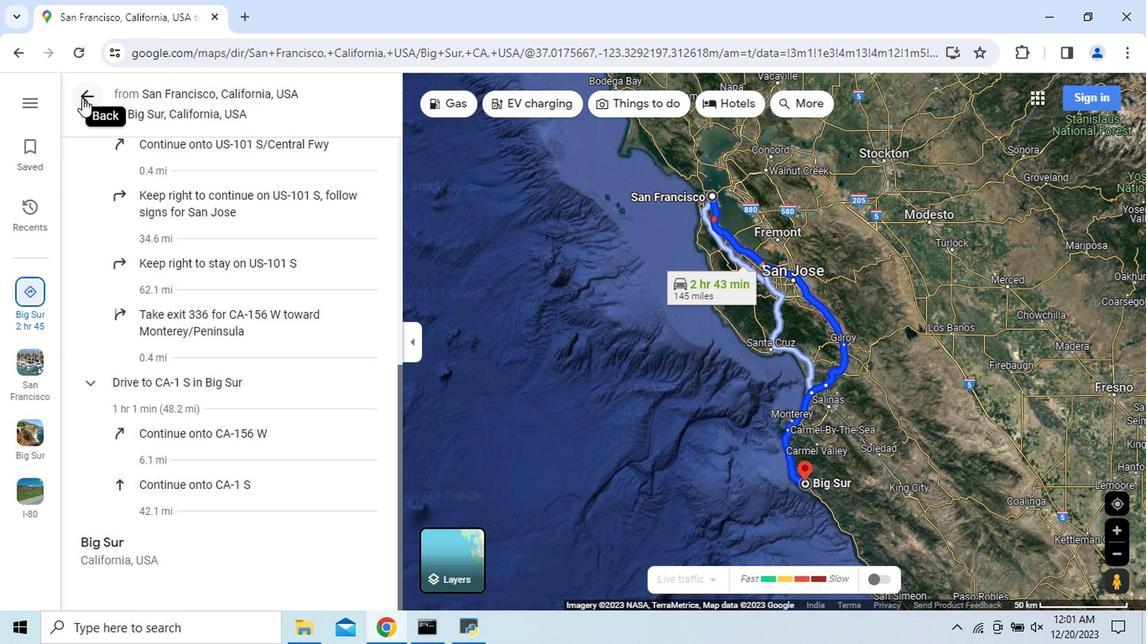 
Action: Mouse pressed left at (78, 102)
Screenshot: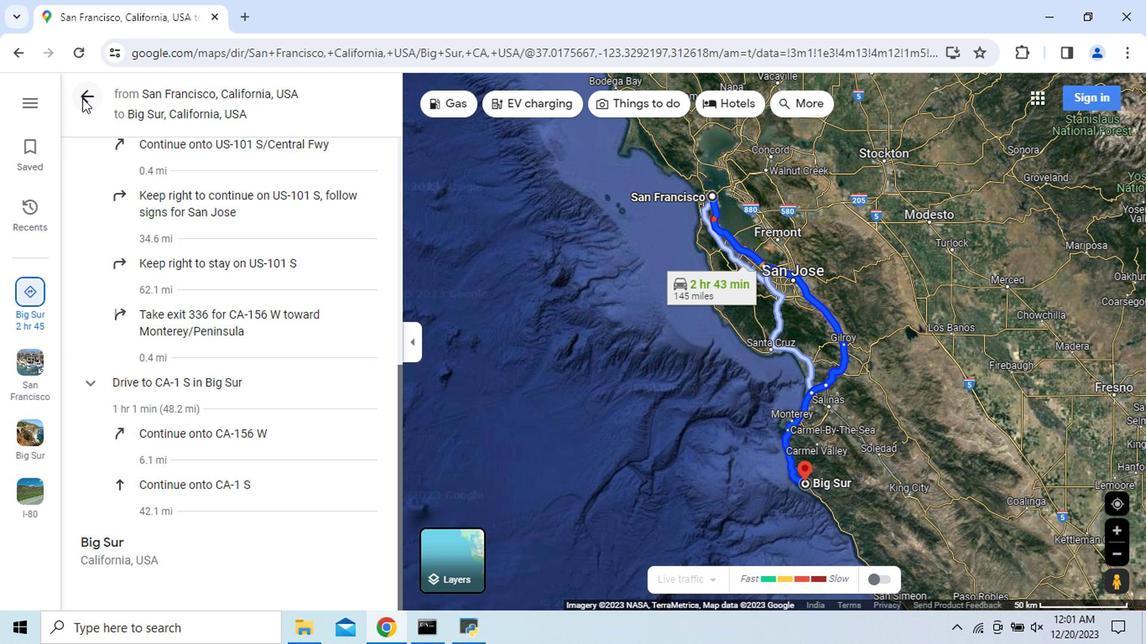 
Action: Mouse moved to (198, 543)
Screenshot: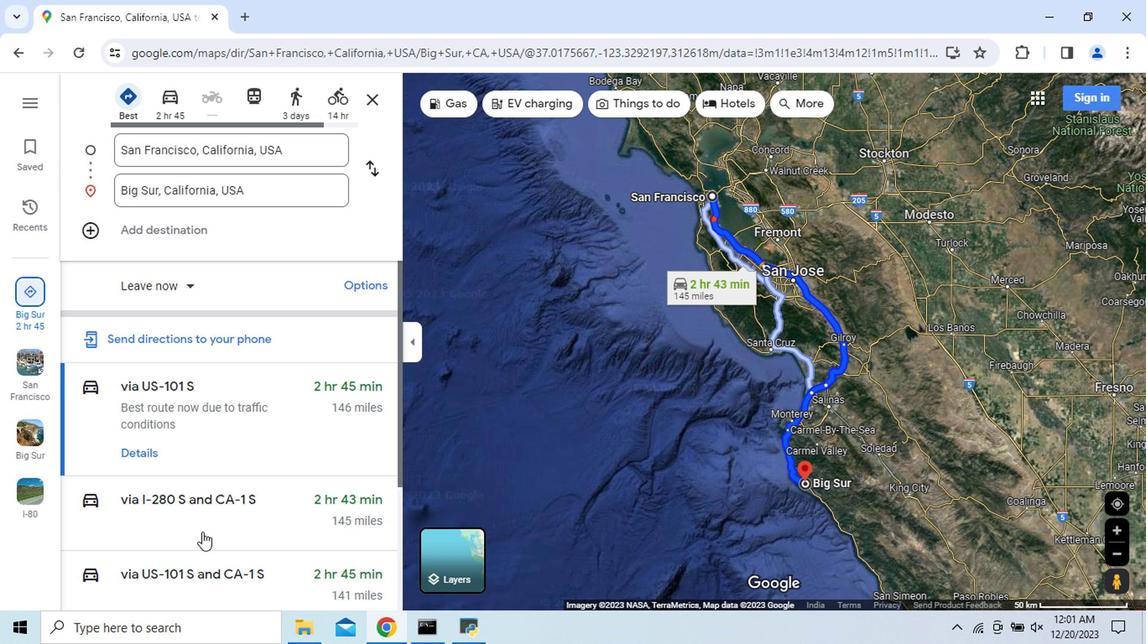 
Action: Mouse pressed left at (198, 543)
Screenshot: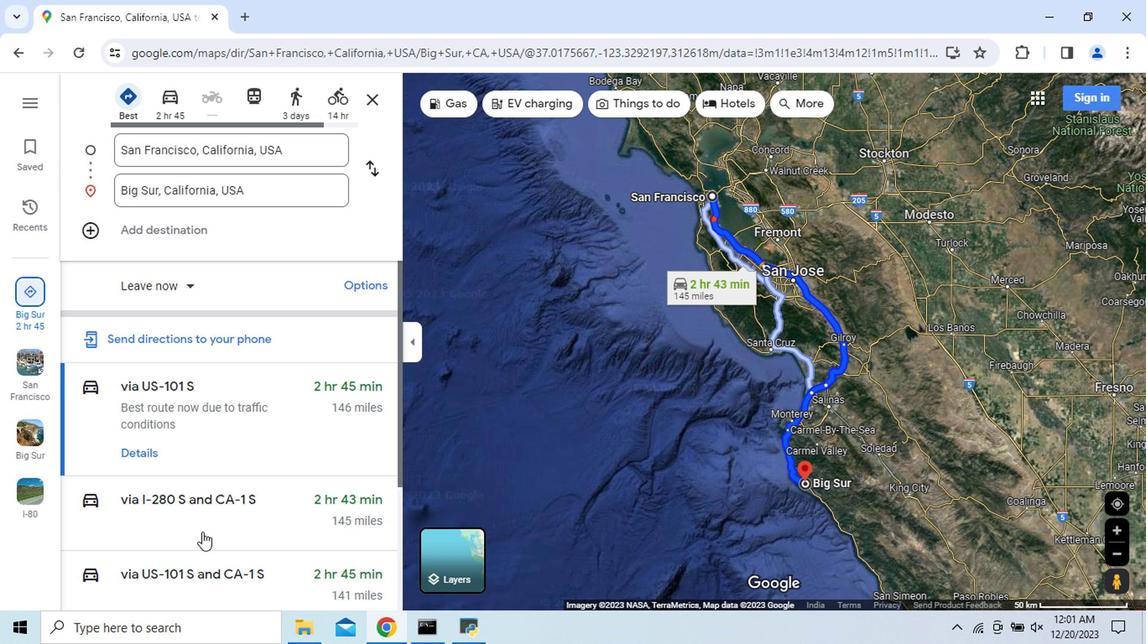 
Action: Mouse moved to (143, 522)
Screenshot: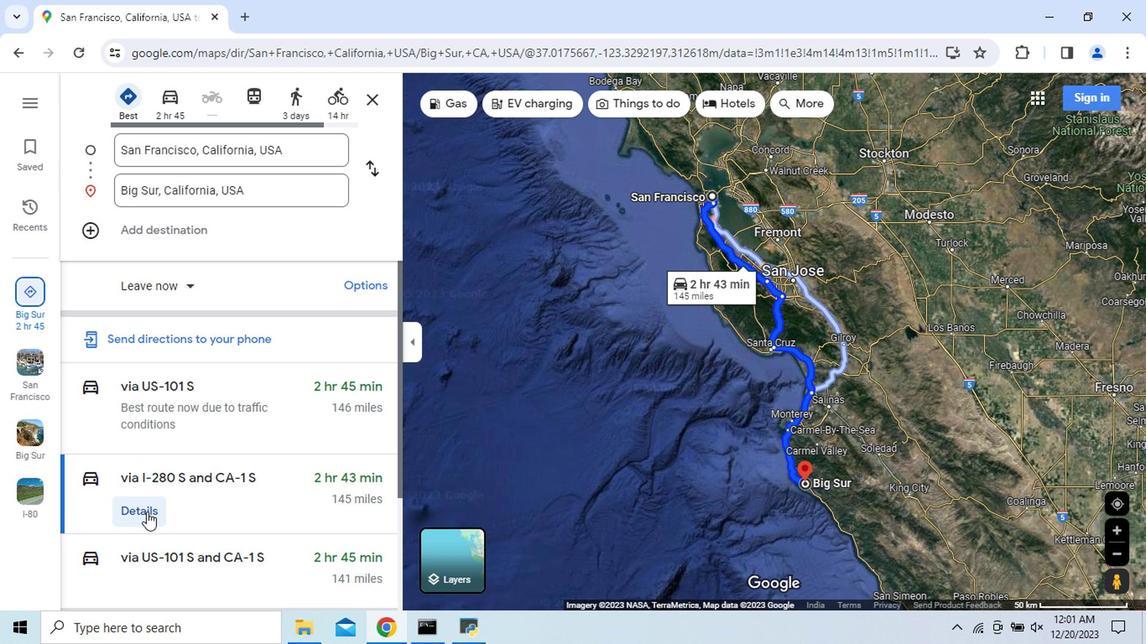 
Action: Mouse pressed left at (143, 522)
Screenshot: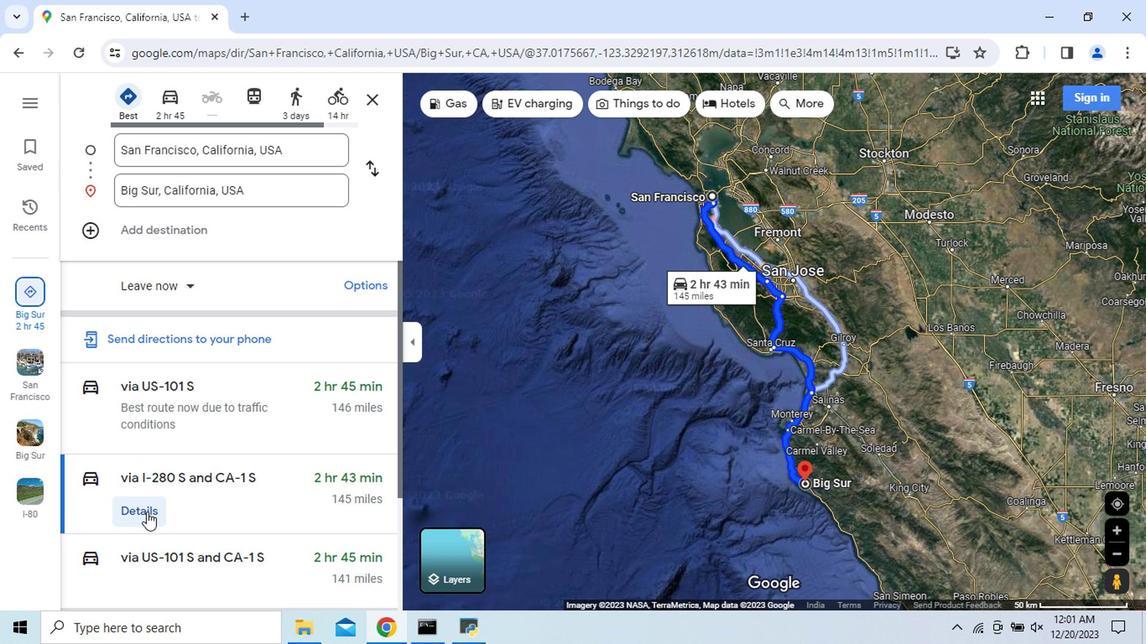 
Action: Mouse moved to (81, 293)
Screenshot: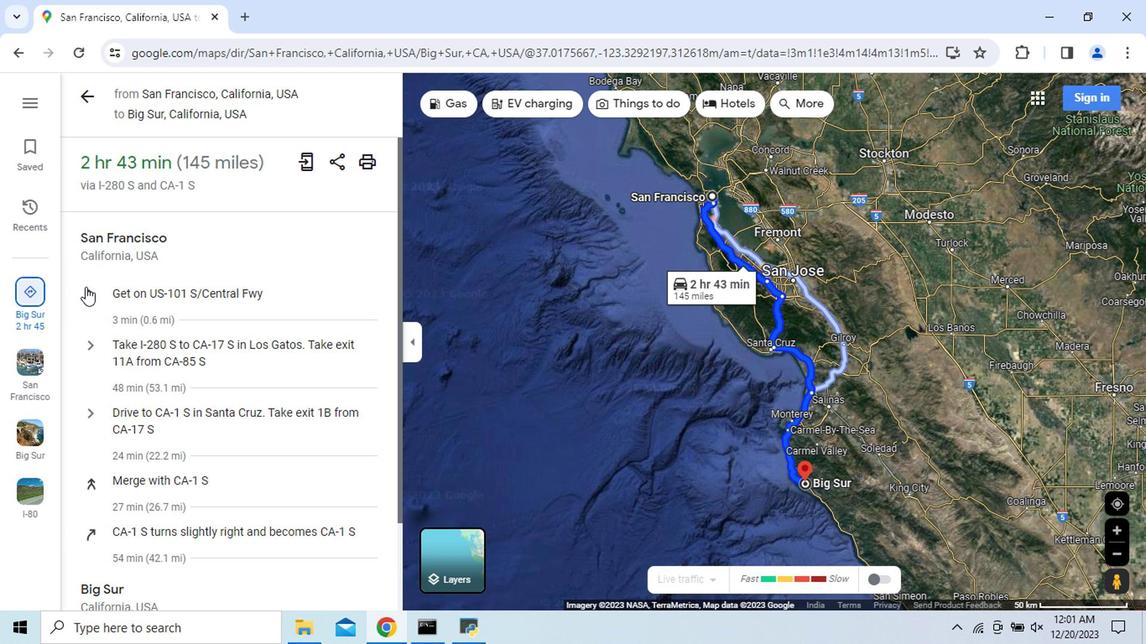 
Action: Mouse pressed left at (81, 293)
Screenshot: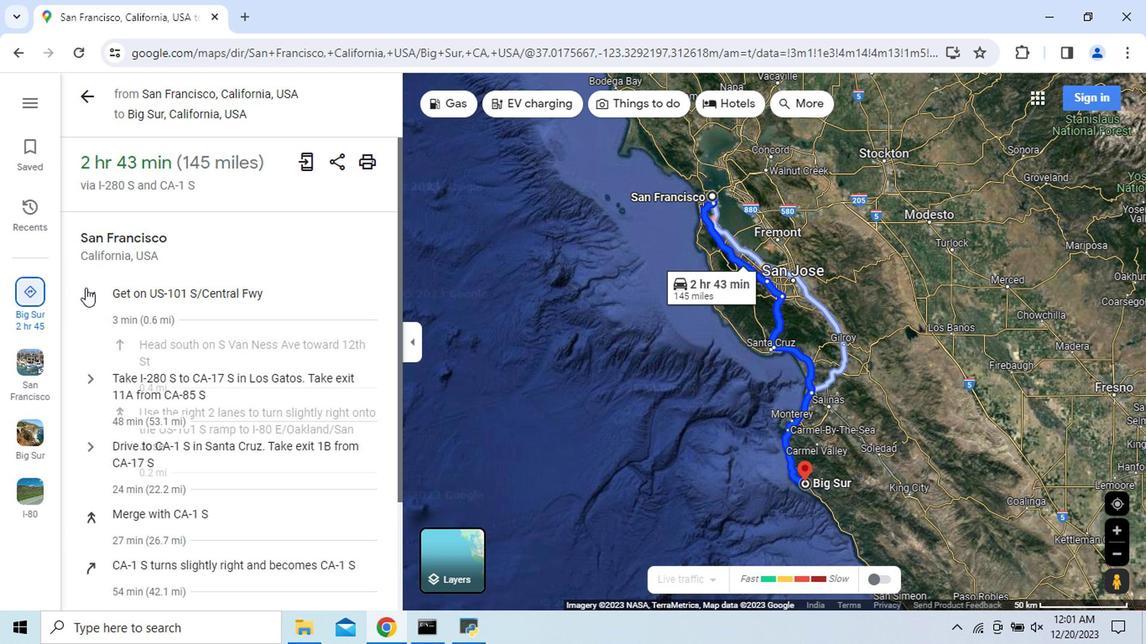 
Action: Mouse moved to (83, 512)
Screenshot: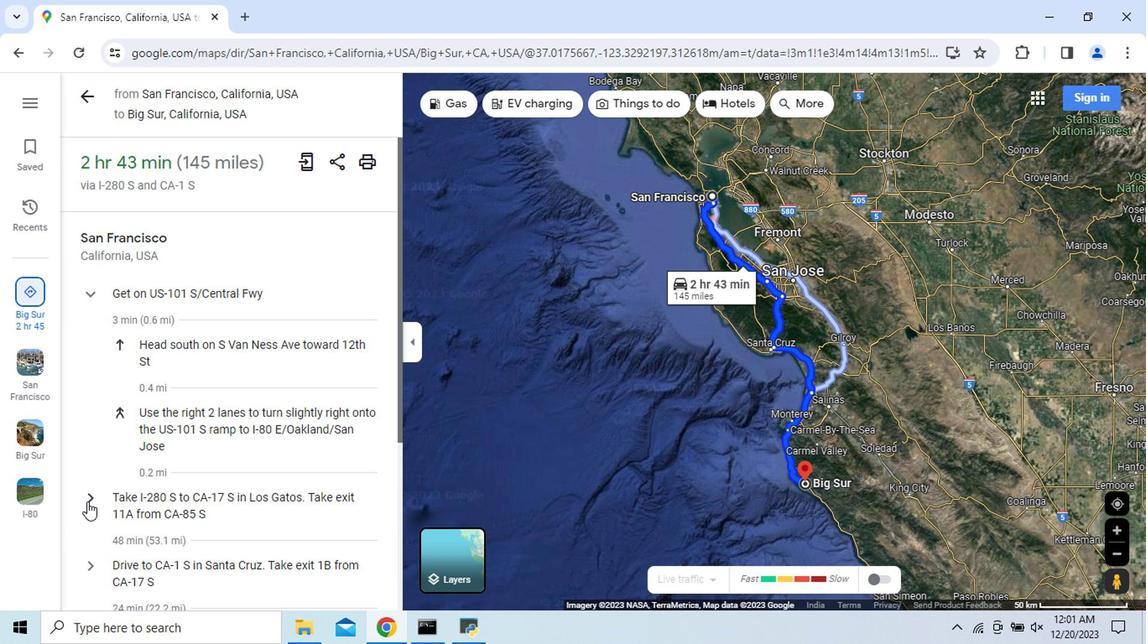 
Action: Mouse pressed left at (83, 512)
Screenshot: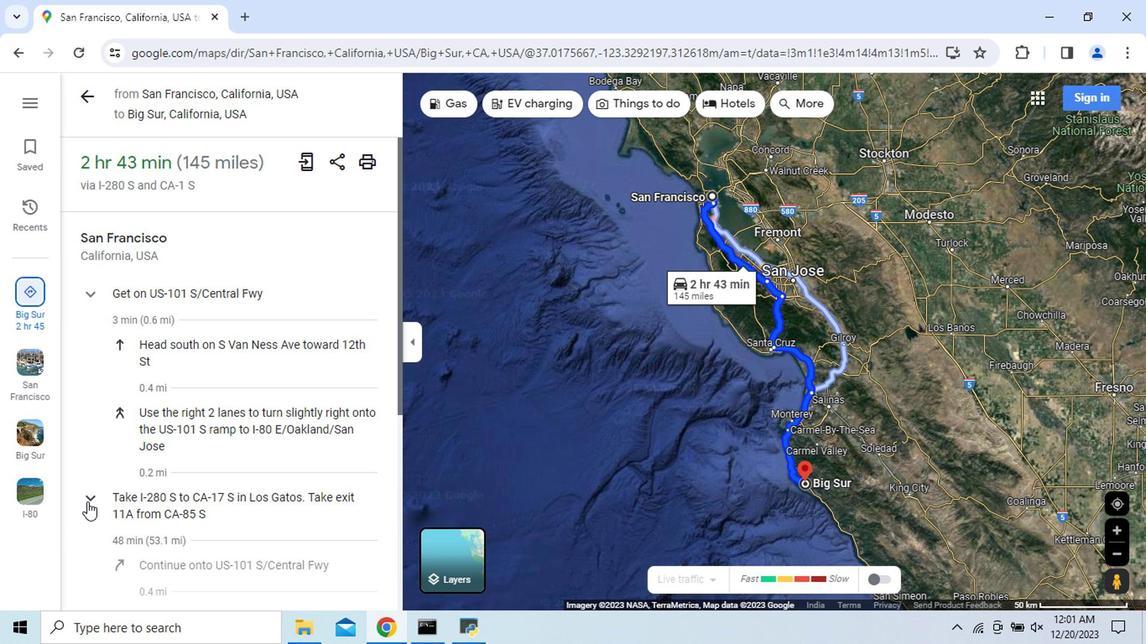 
Action: Mouse moved to (69, 534)
Screenshot: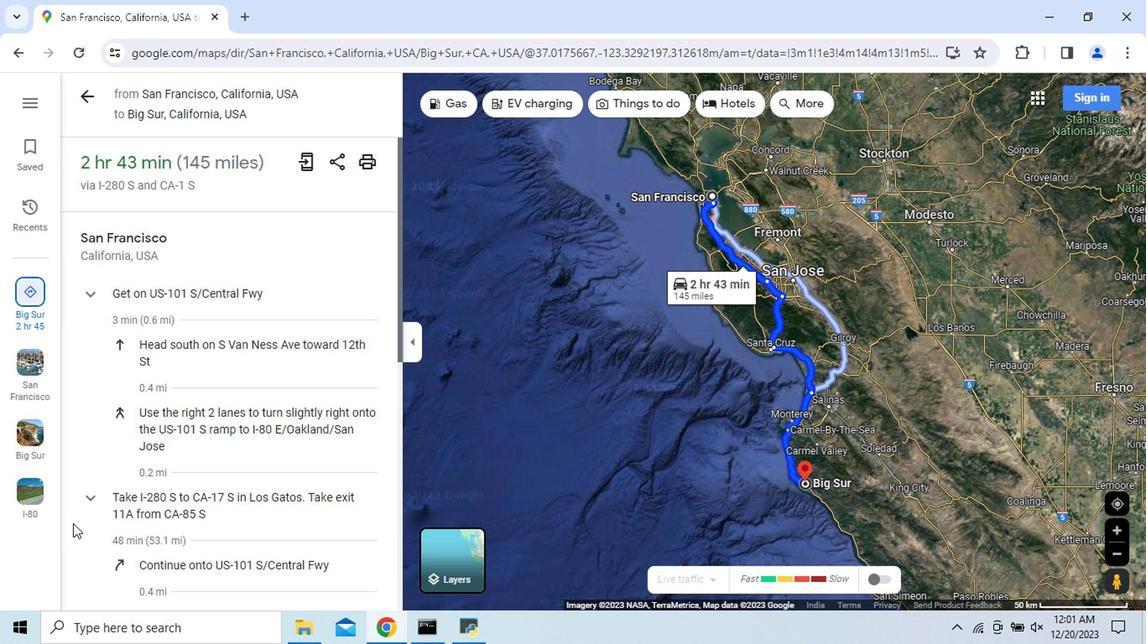 
Action: Mouse scrolled (69, 533) with delta (0, 0)
Screenshot: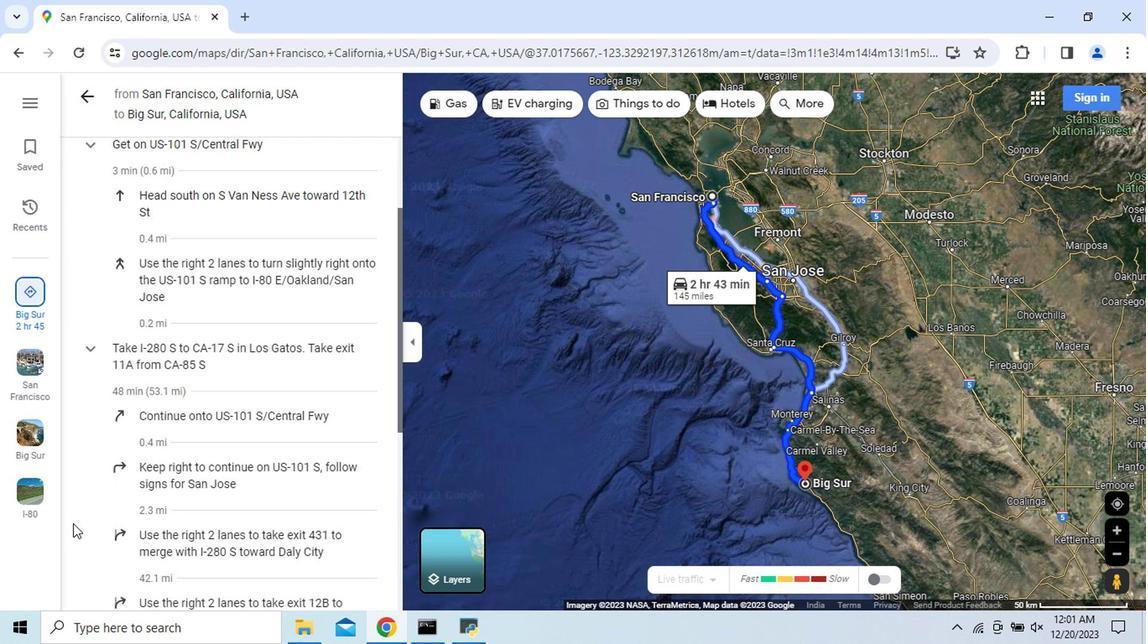 
Action: Mouse scrolled (69, 533) with delta (0, 0)
Screenshot: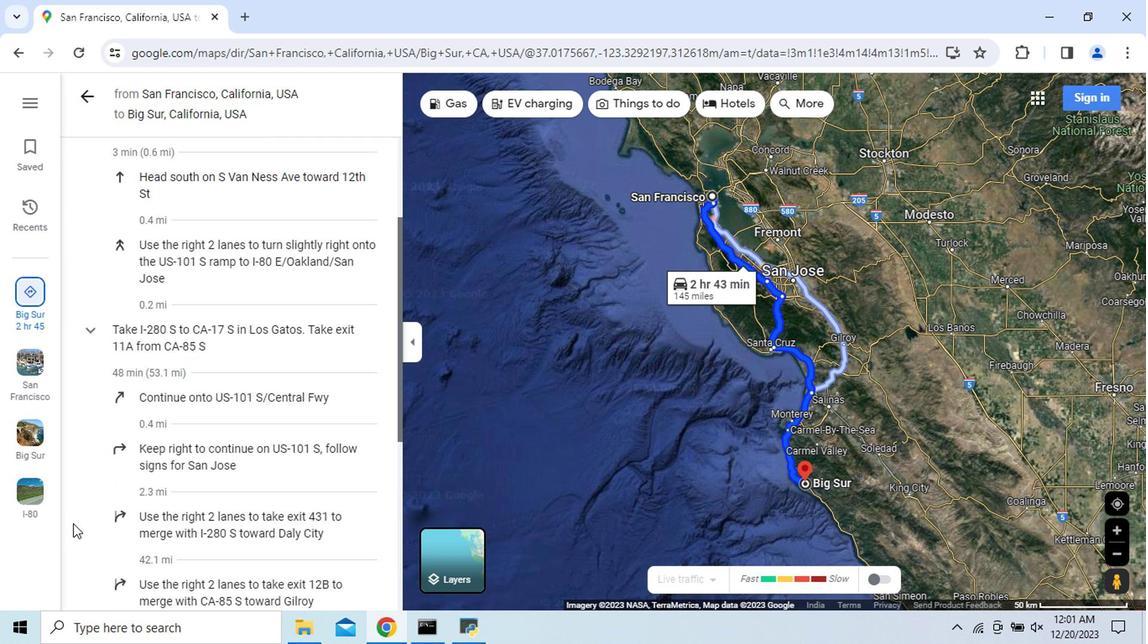 
Action: Mouse scrolled (69, 533) with delta (0, 0)
Screenshot: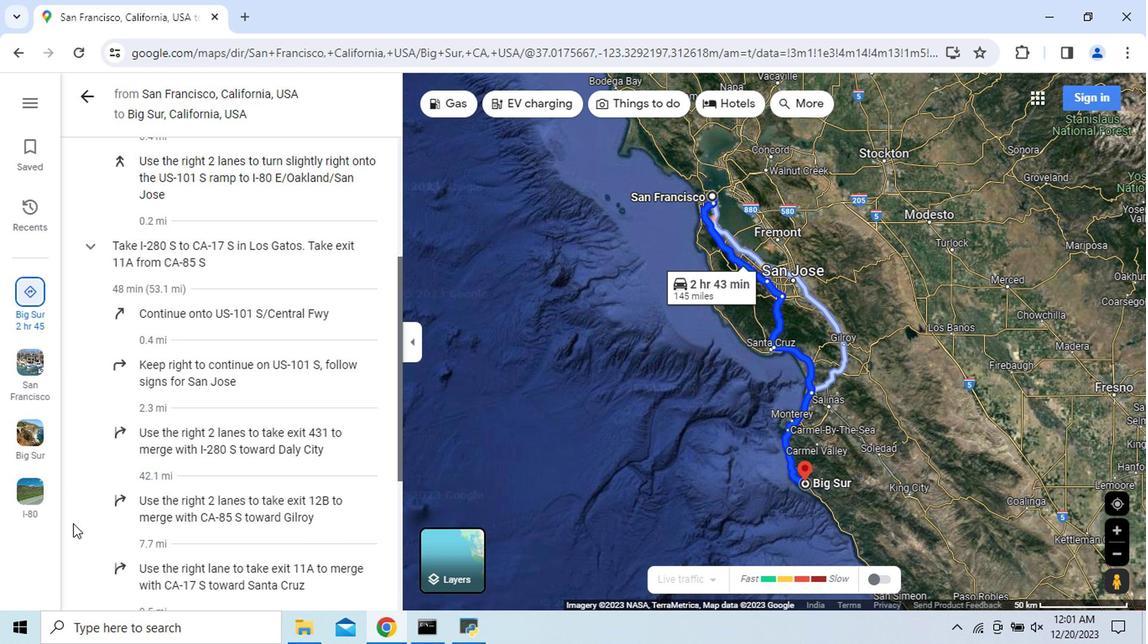 
Action: Mouse scrolled (69, 533) with delta (0, 0)
Screenshot: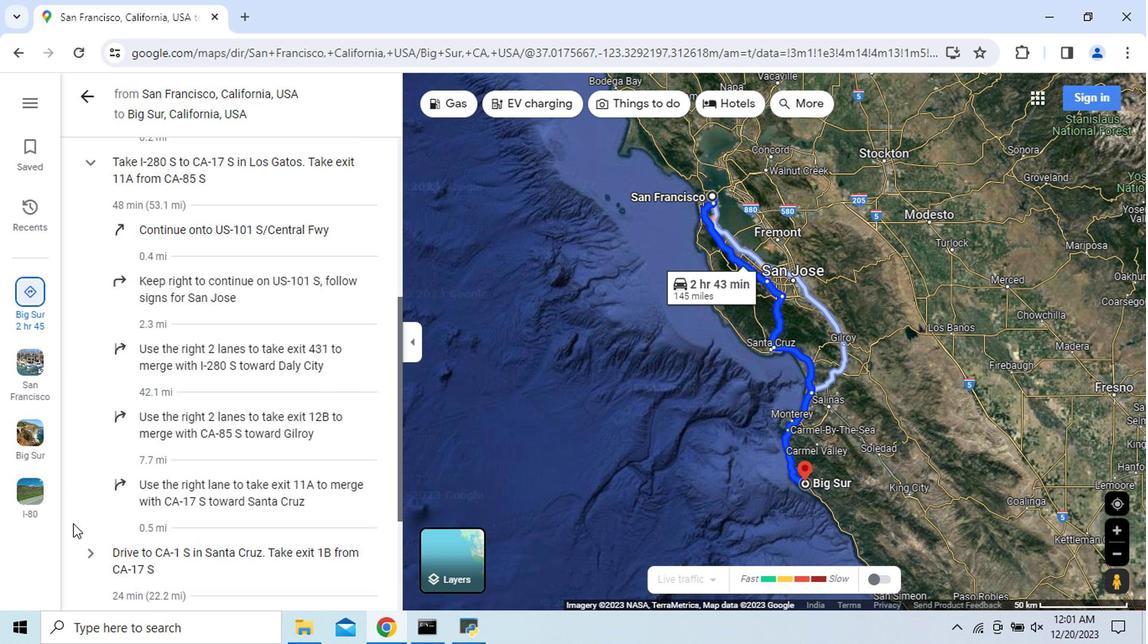 
Action: Mouse scrolled (69, 533) with delta (0, 0)
Screenshot: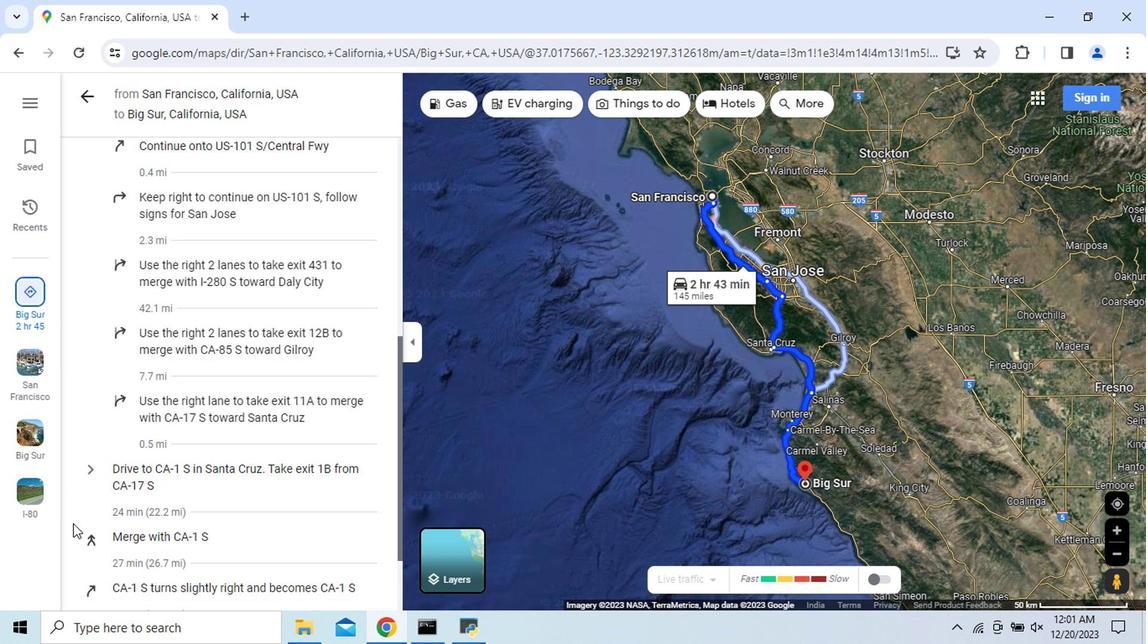 
Action: Mouse moved to (87, 478)
Screenshot: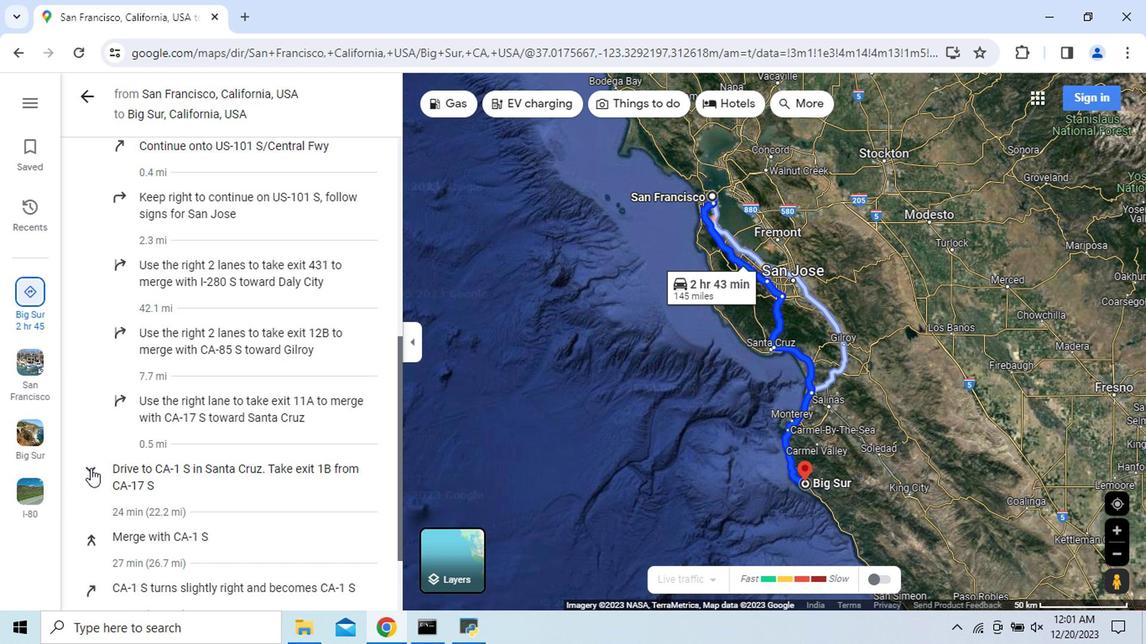 
Action: Mouse pressed left at (87, 478)
Screenshot: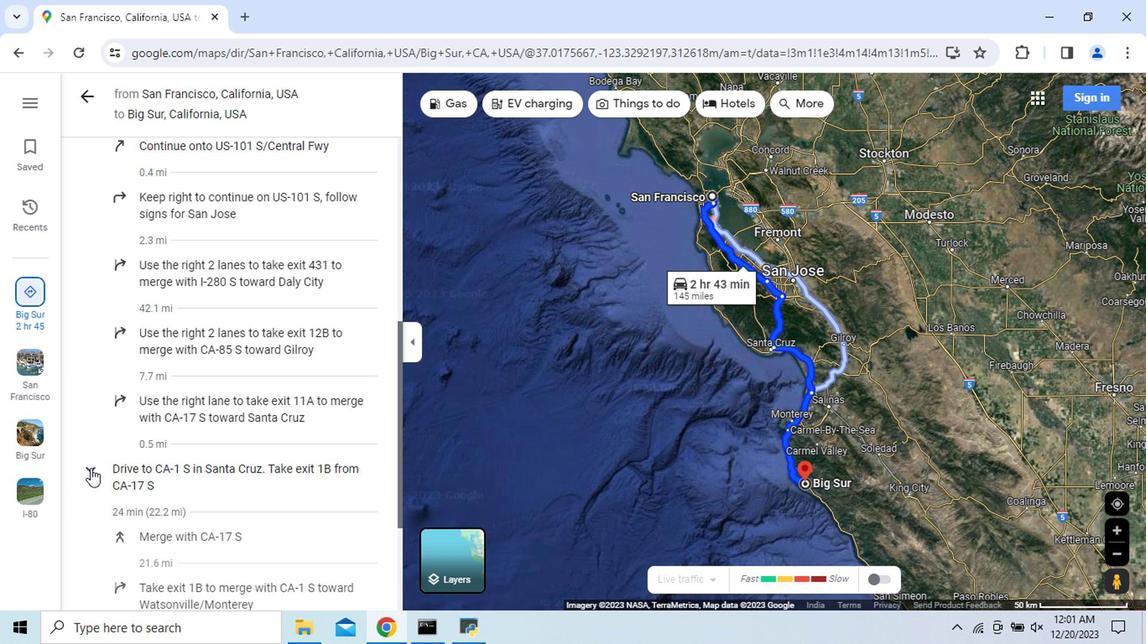 
Action: Mouse moved to (65, 537)
Screenshot: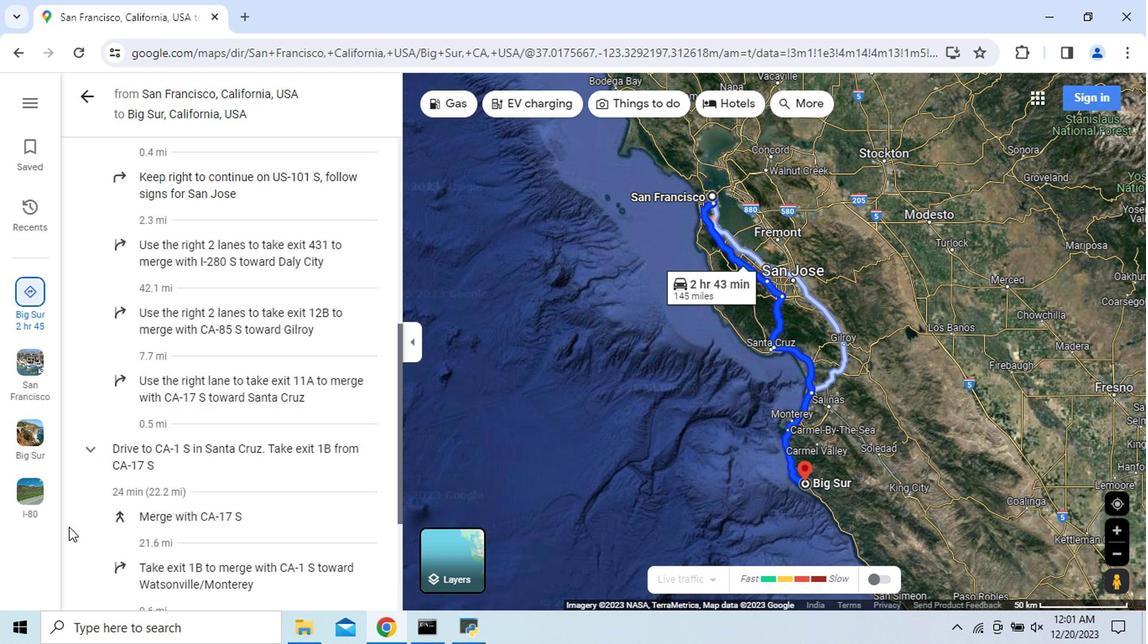 
Action: Mouse scrolled (65, 537) with delta (0, 0)
Screenshot: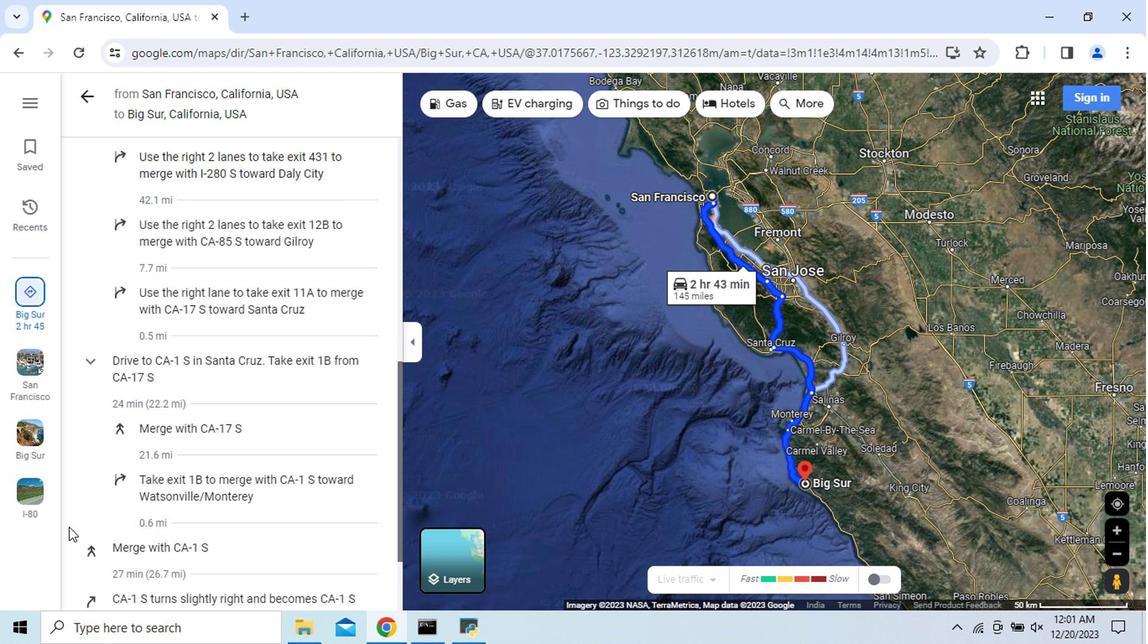 
Action: Mouse scrolled (65, 537) with delta (0, 0)
Screenshot: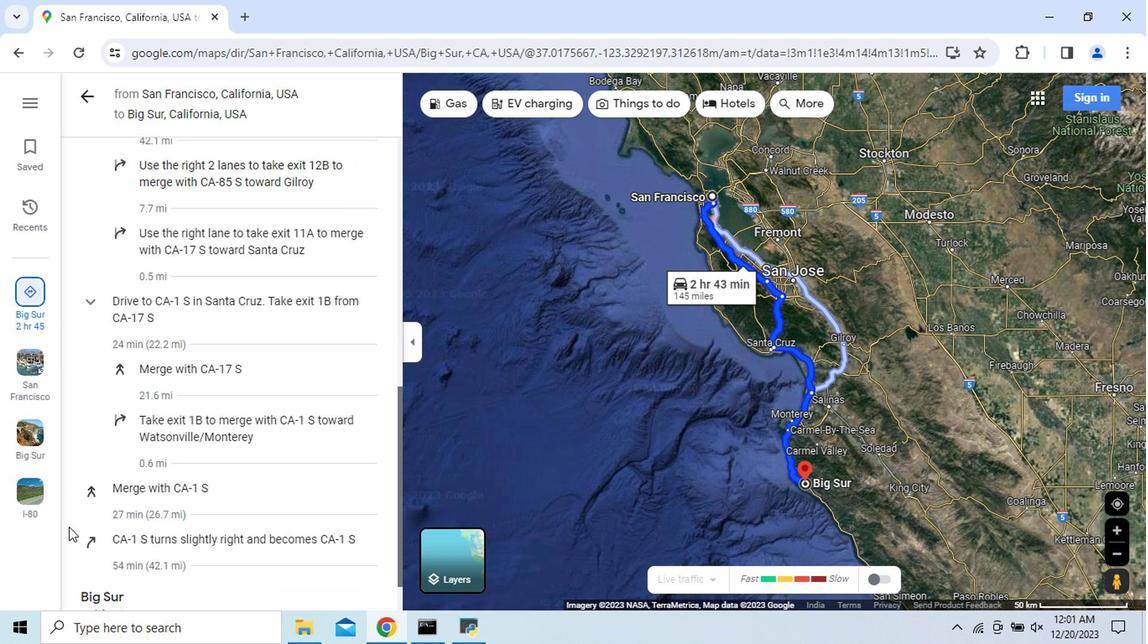 
Action: Mouse scrolled (65, 537) with delta (0, 0)
Screenshot: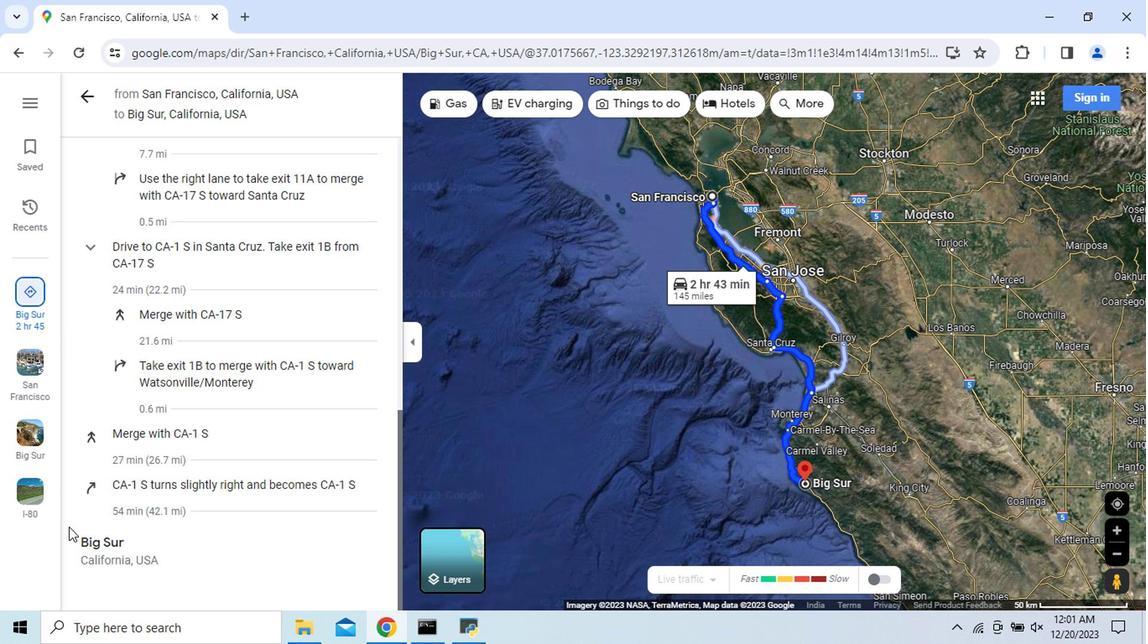 
Action: Mouse scrolled (65, 537) with delta (0, 0)
Screenshot: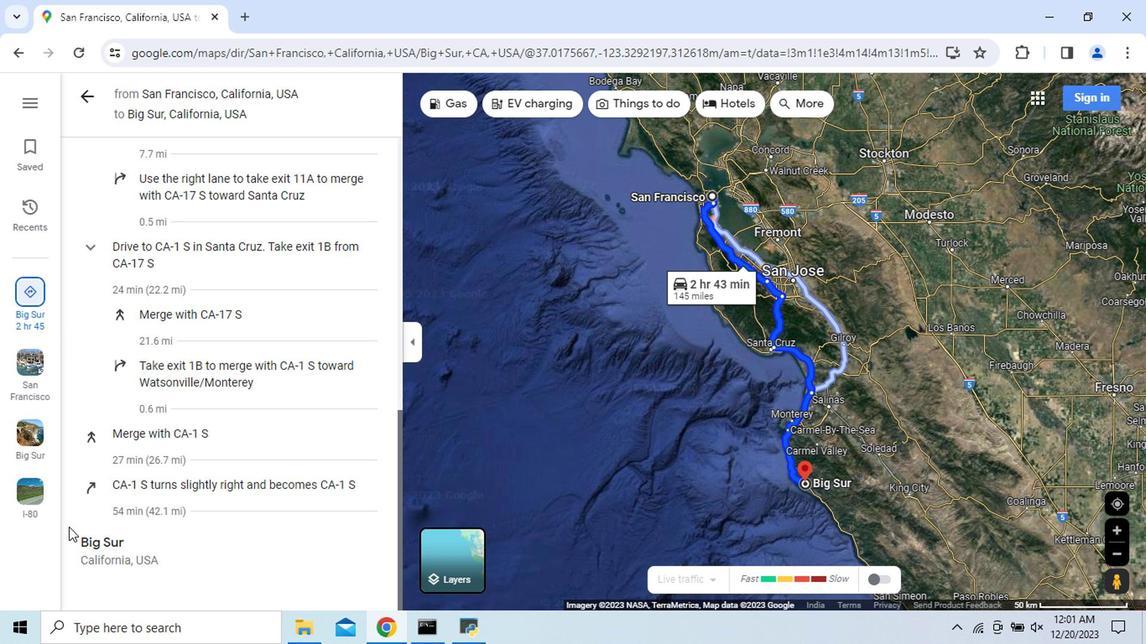 
Action: Mouse scrolled (65, 539) with delta (0, 1)
Screenshot: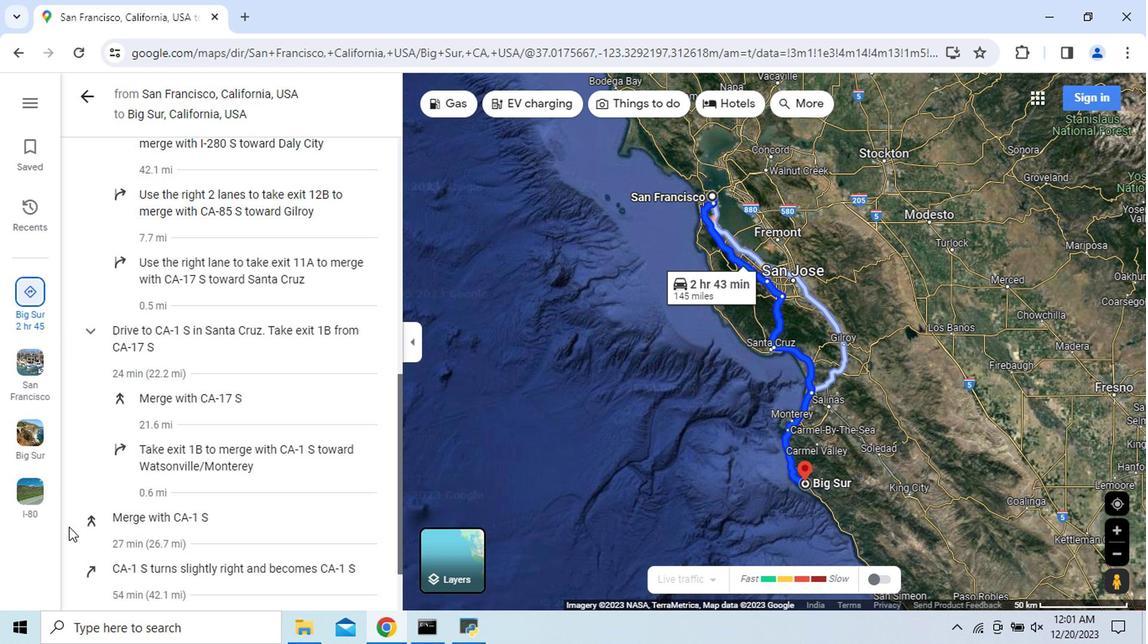 
Action: Mouse moved to (78, 100)
Screenshot: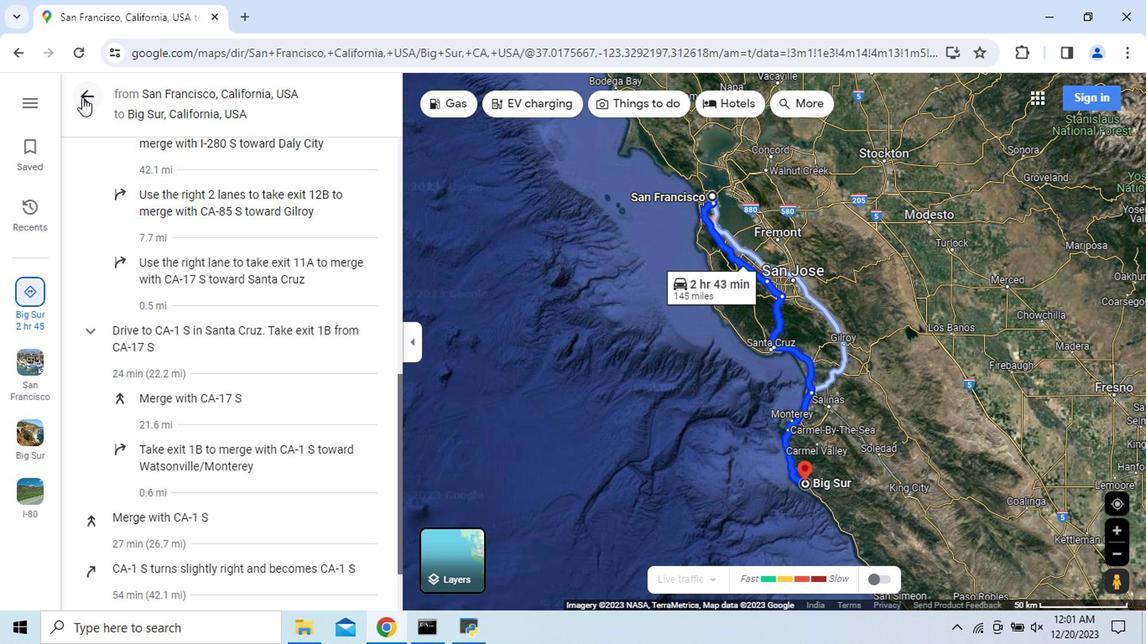 
Action: Mouse pressed left at (78, 100)
Screenshot: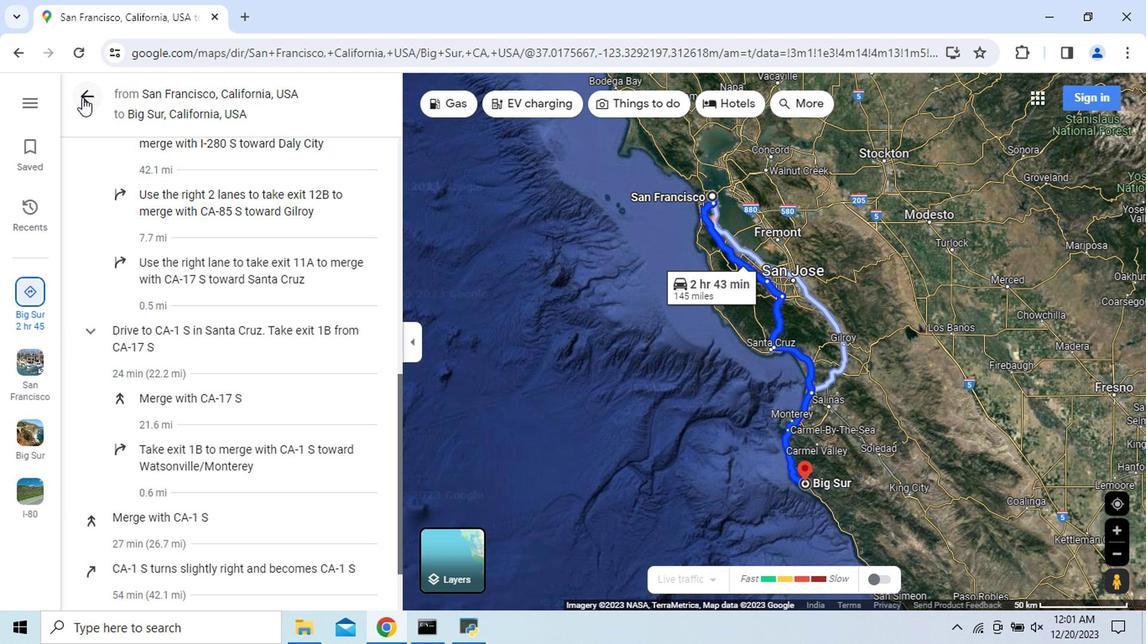 
Action: Mouse moved to (491, 434)
Screenshot: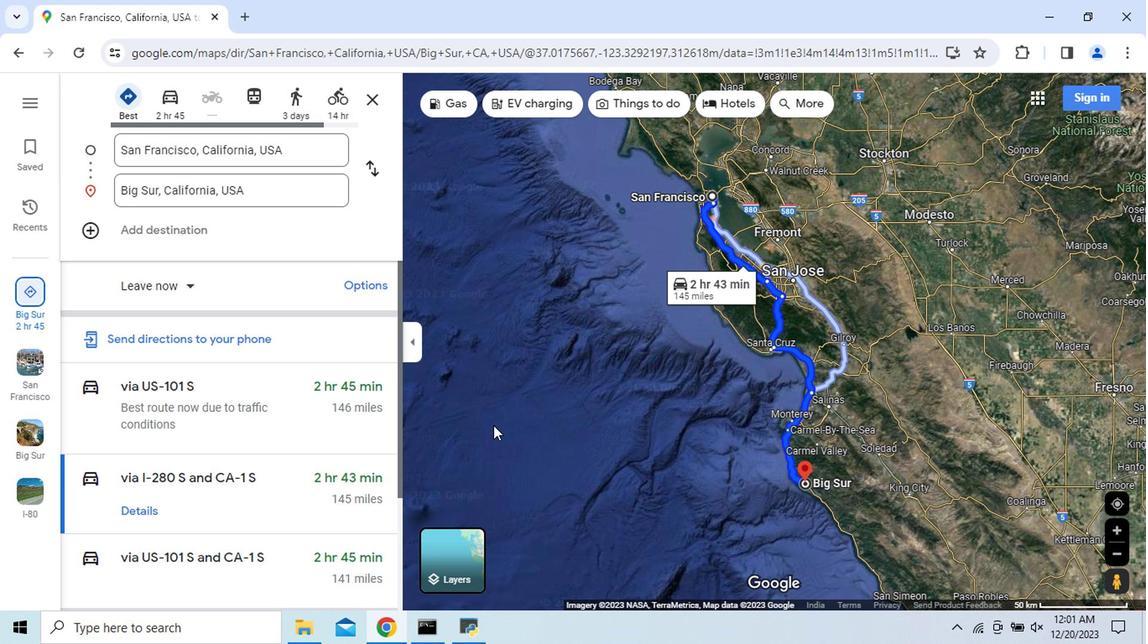 
